 Task: Create a due date automation trigger when advanced on, on the tuesday before a card is due add fields with custom field "Resume" set to a date not in this week at 11:00 AM.
Action: Mouse moved to (1190, 90)
Screenshot: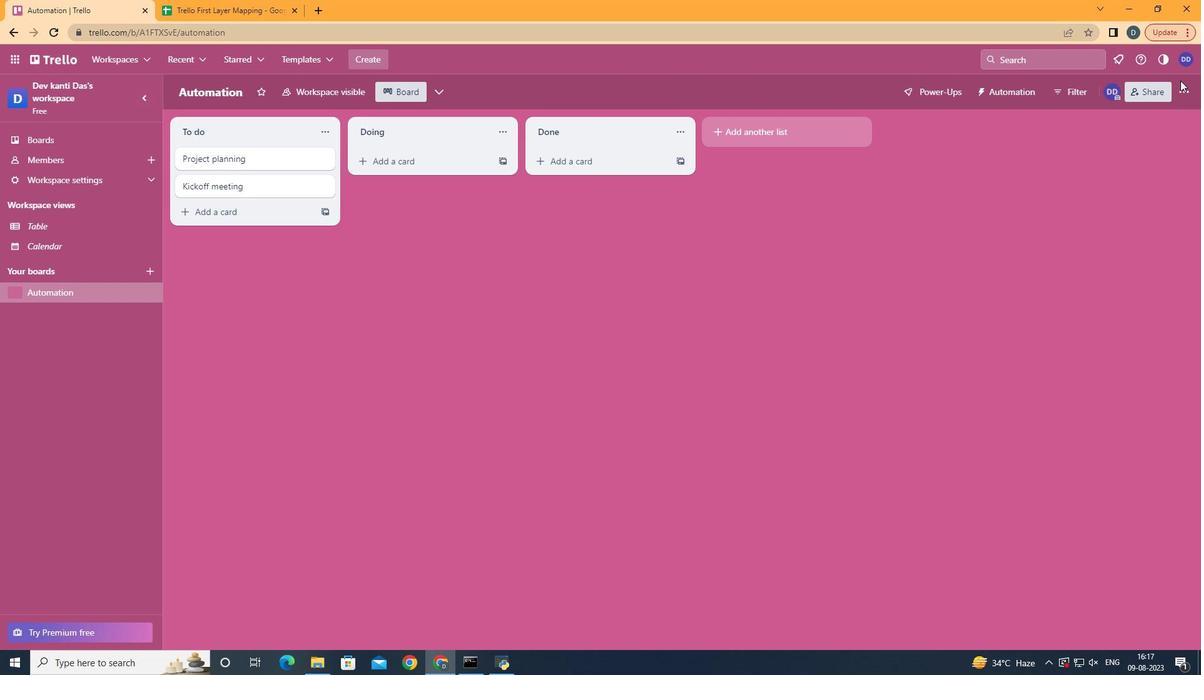 
Action: Mouse pressed left at (1190, 90)
Screenshot: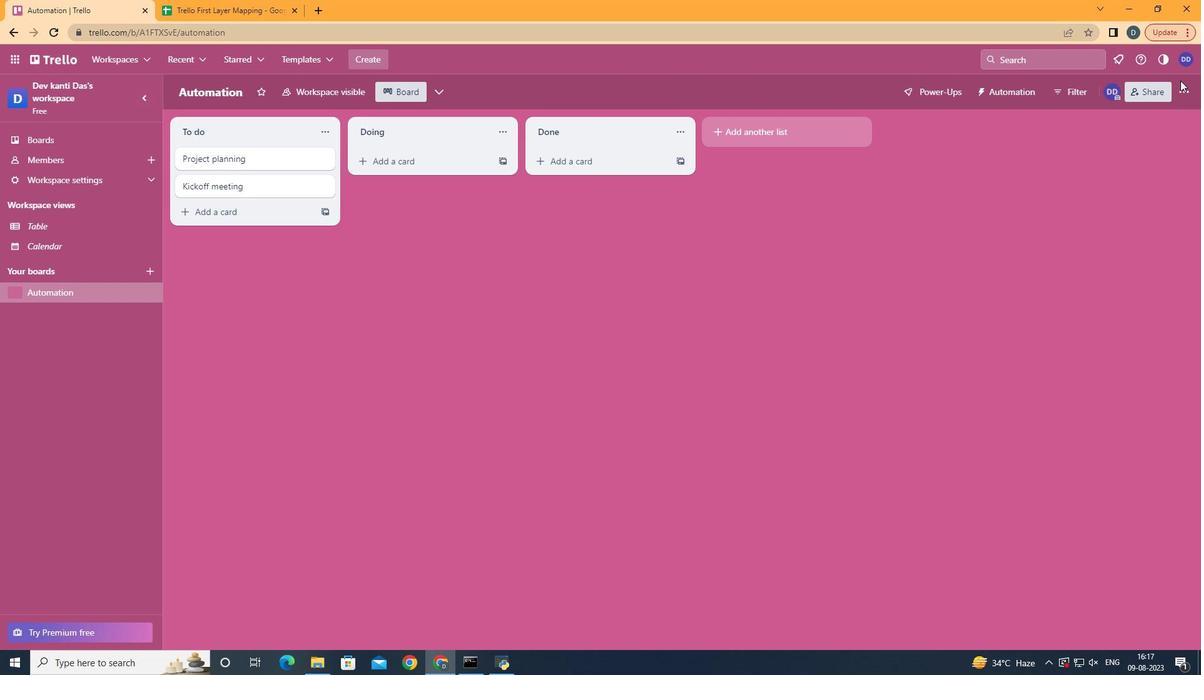 
Action: Mouse moved to (1190, 110)
Screenshot: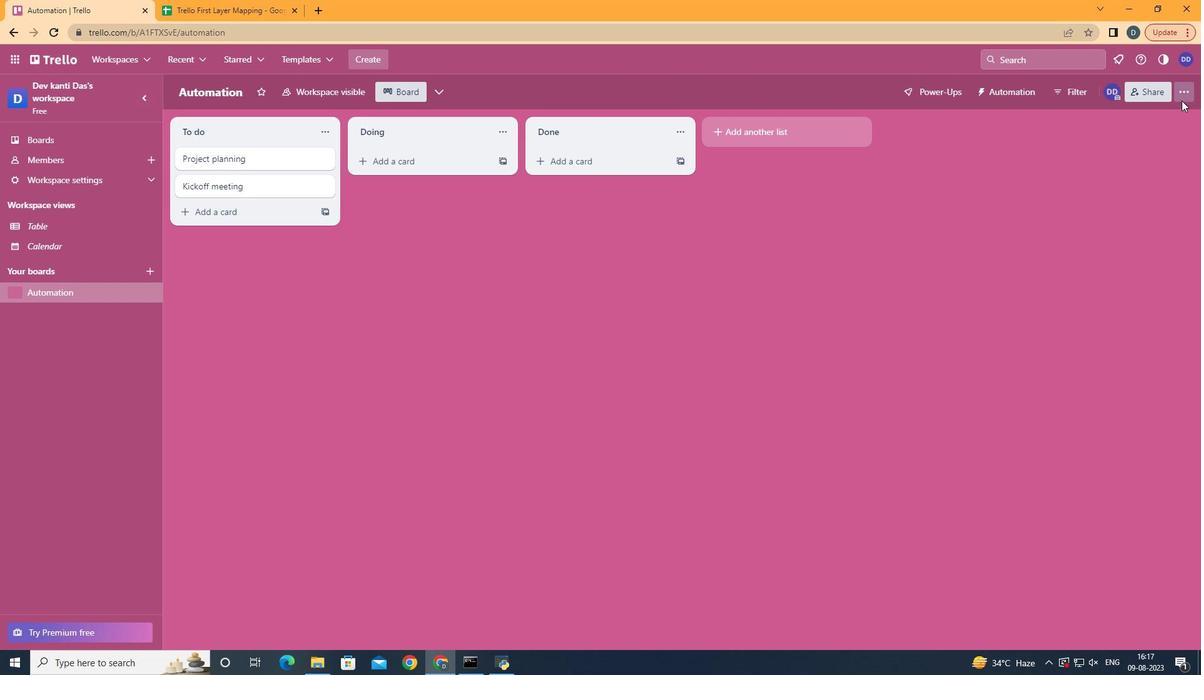 
Action: Mouse pressed left at (1190, 110)
Screenshot: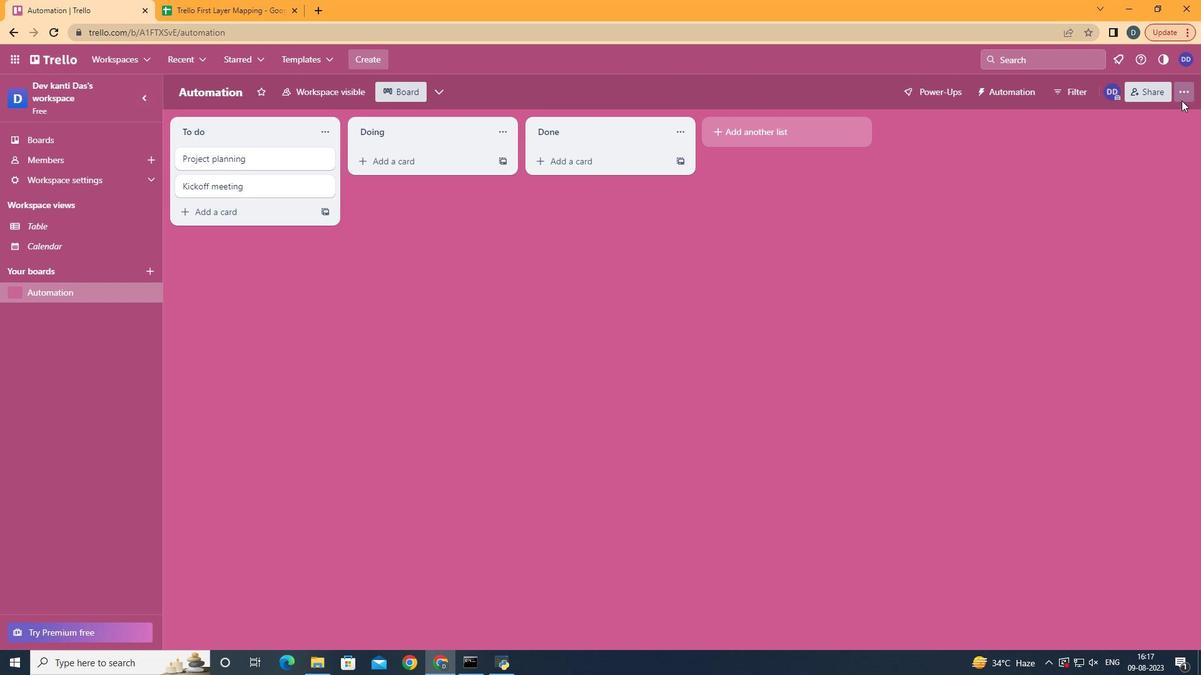 
Action: Mouse moved to (1074, 294)
Screenshot: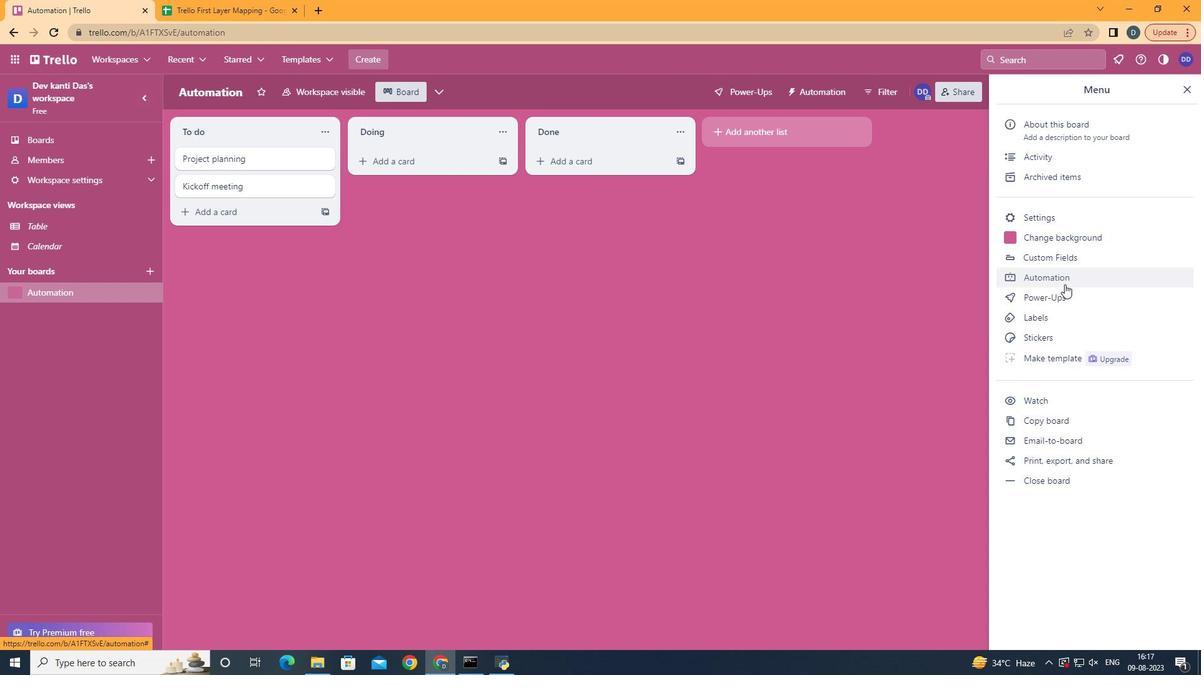 
Action: Mouse pressed left at (1074, 294)
Screenshot: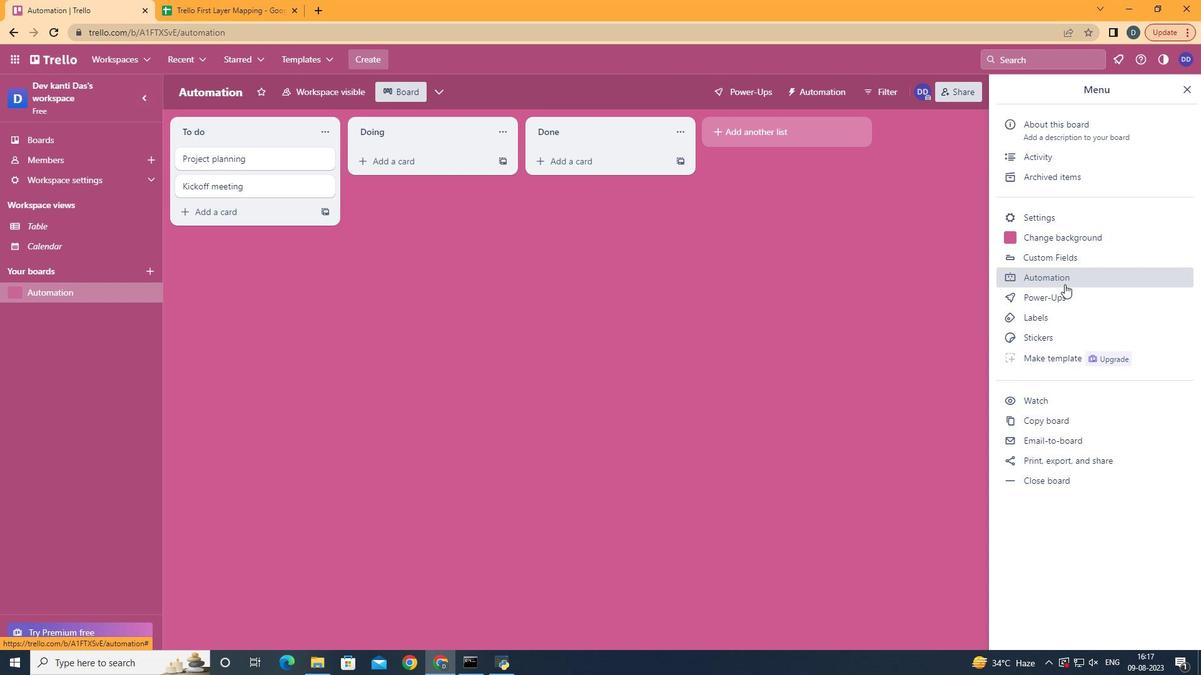 
Action: Mouse moved to (212, 260)
Screenshot: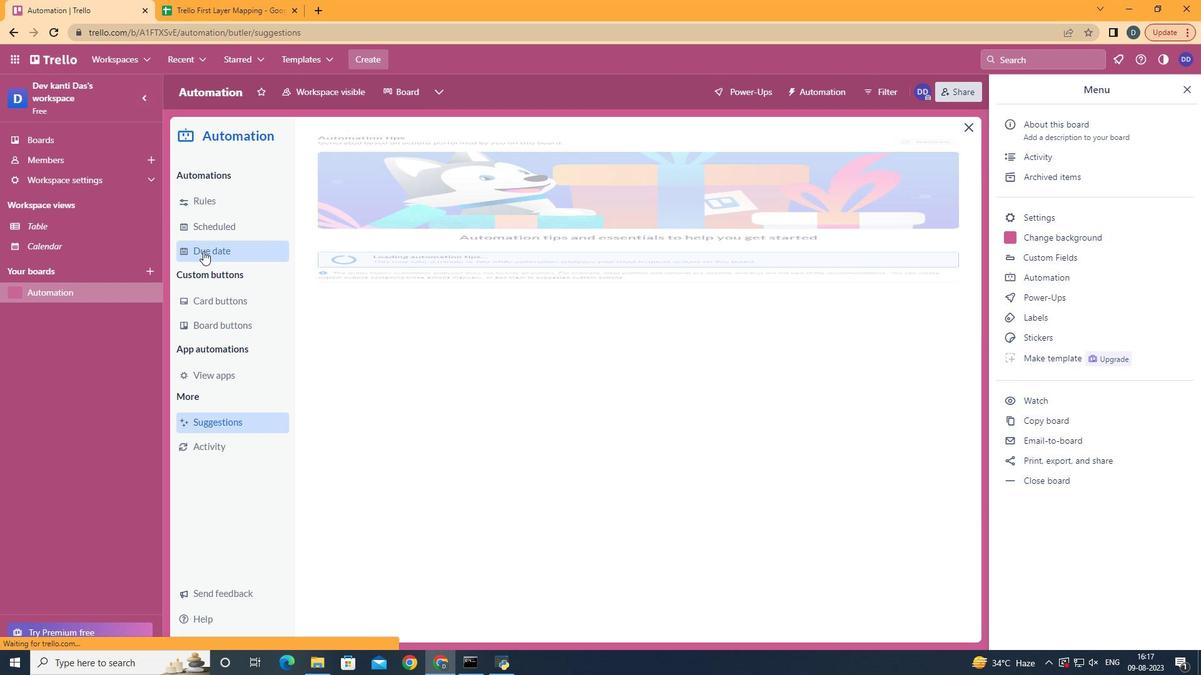 
Action: Mouse pressed left at (212, 260)
Screenshot: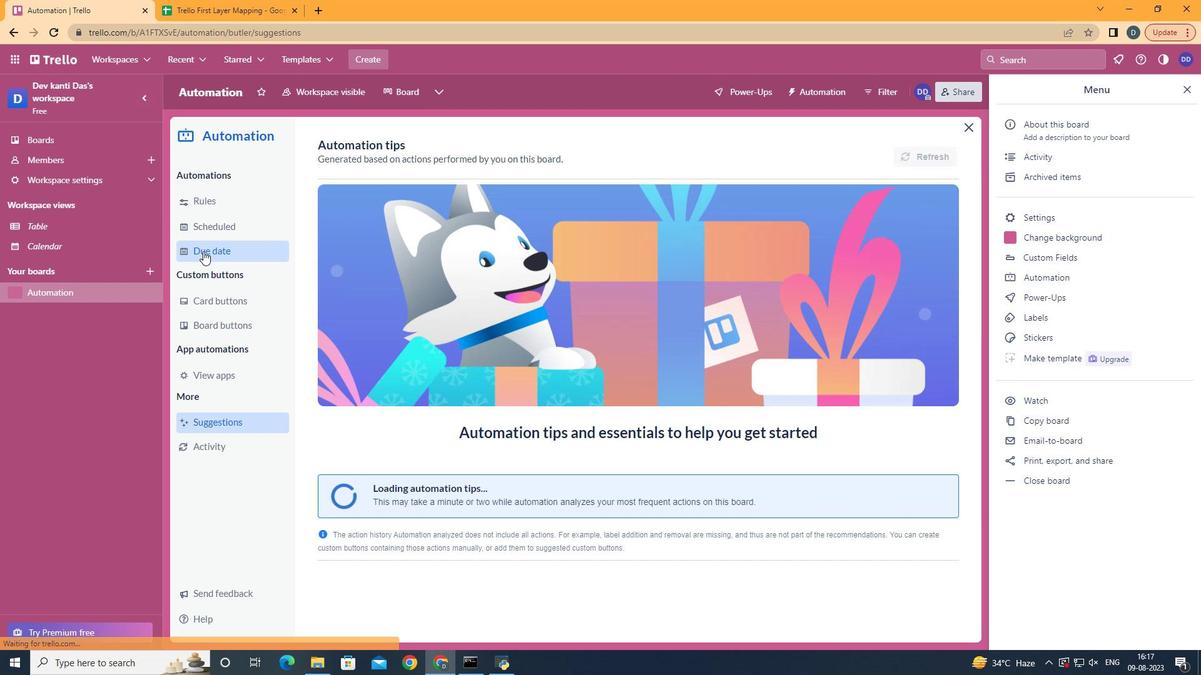 
Action: Mouse moved to (883, 153)
Screenshot: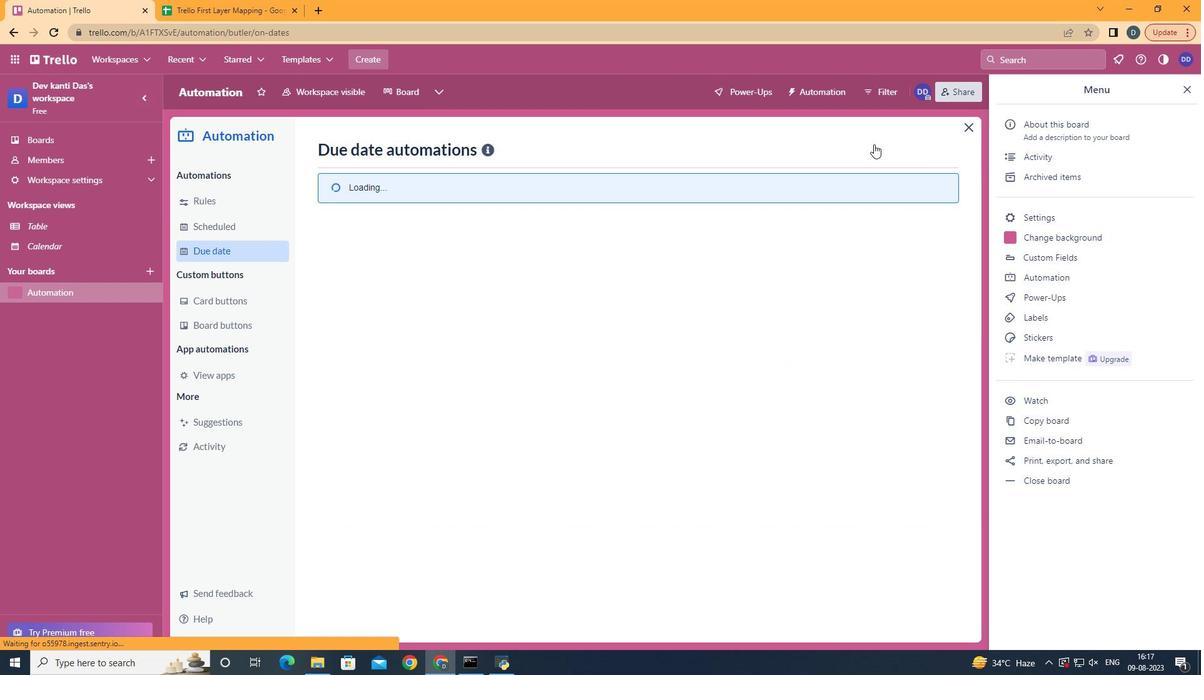 
Action: Mouse pressed left at (883, 153)
Screenshot: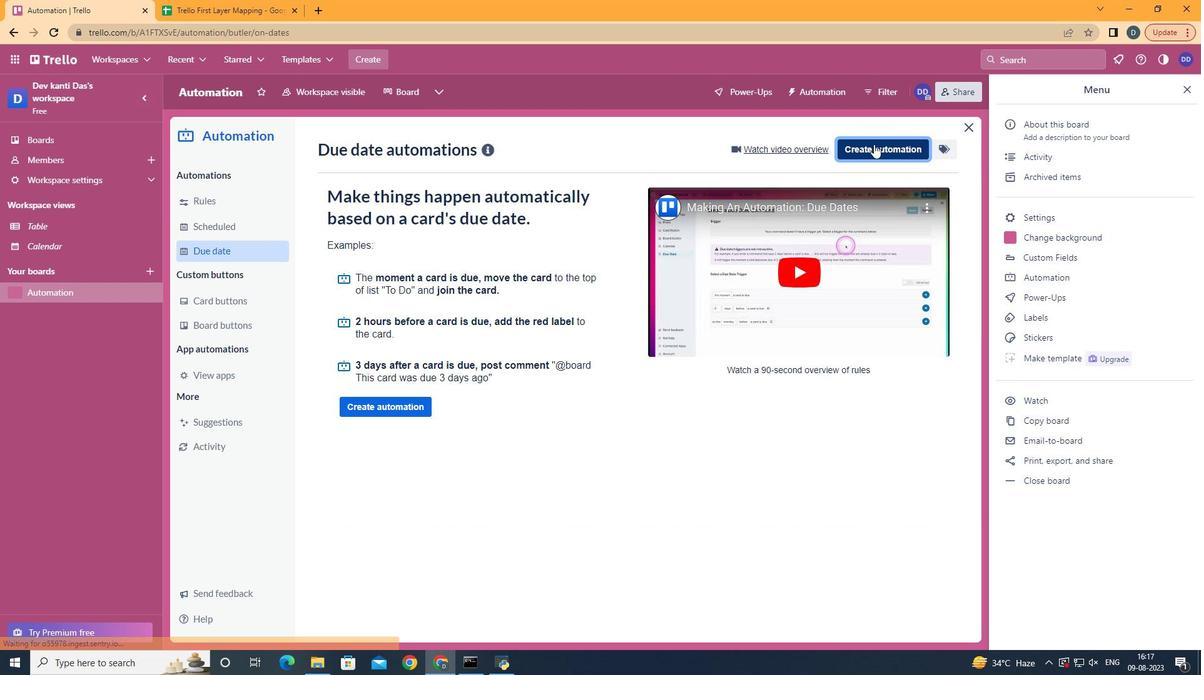 
Action: Mouse moved to (675, 279)
Screenshot: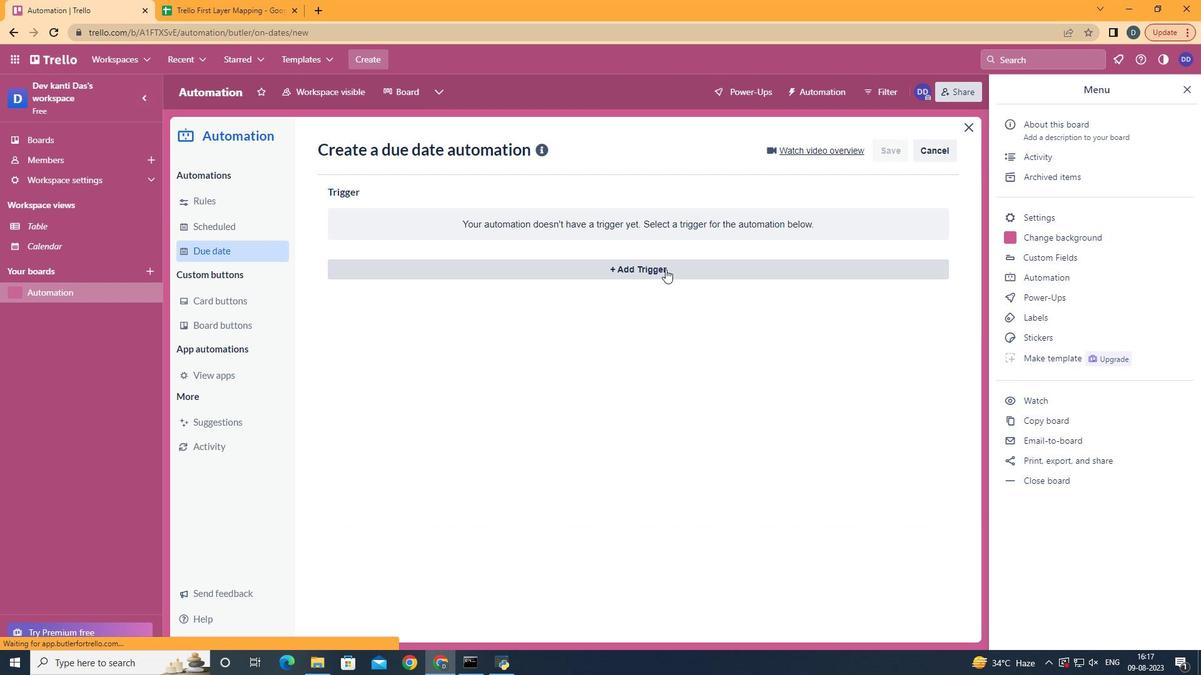 
Action: Mouse pressed left at (675, 279)
Screenshot: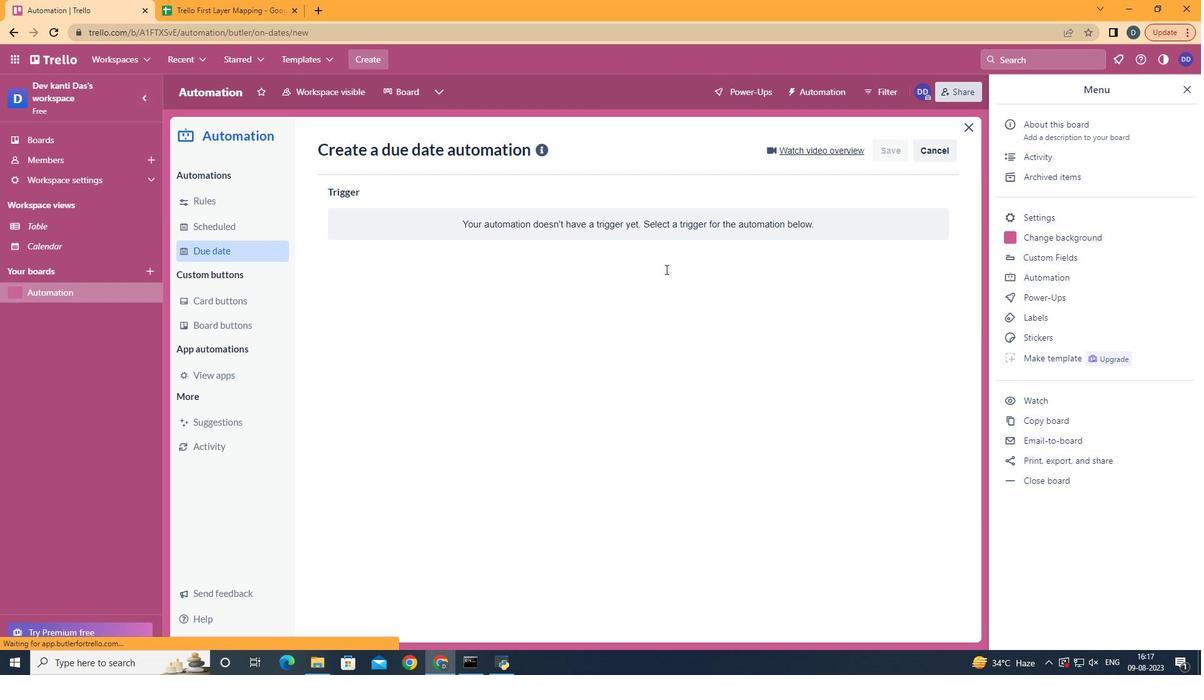 
Action: Mouse moved to (402, 359)
Screenshot: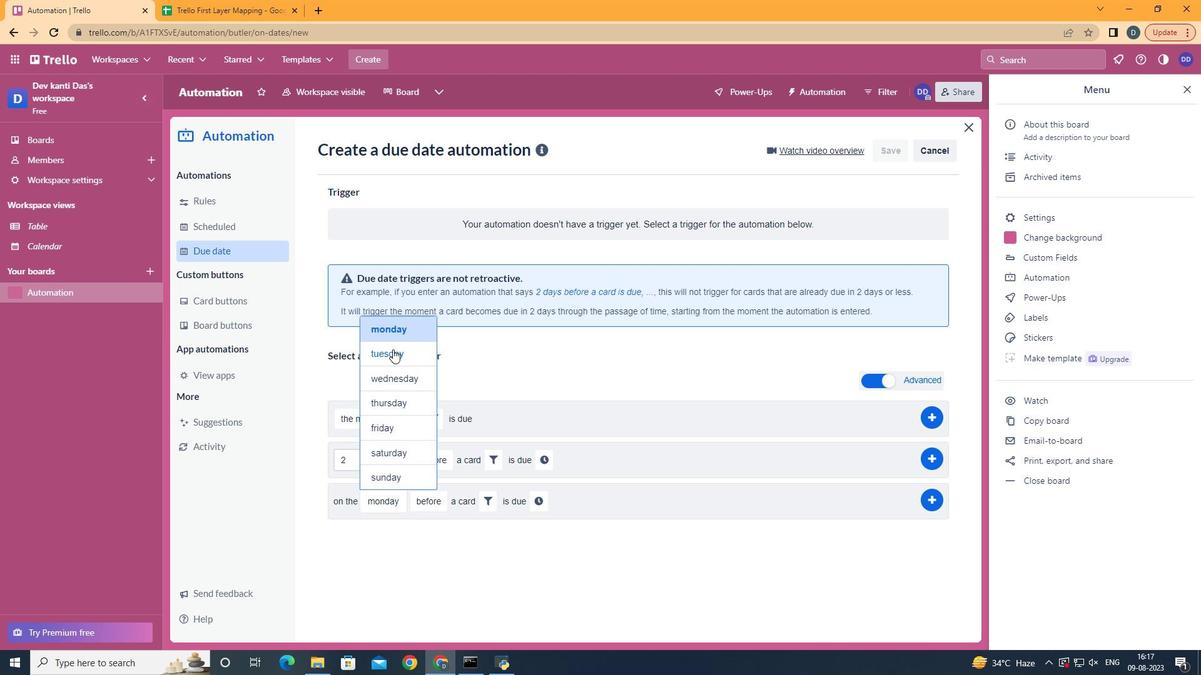 
Action: Mouse pressed left at (402, 359)
Screenshot: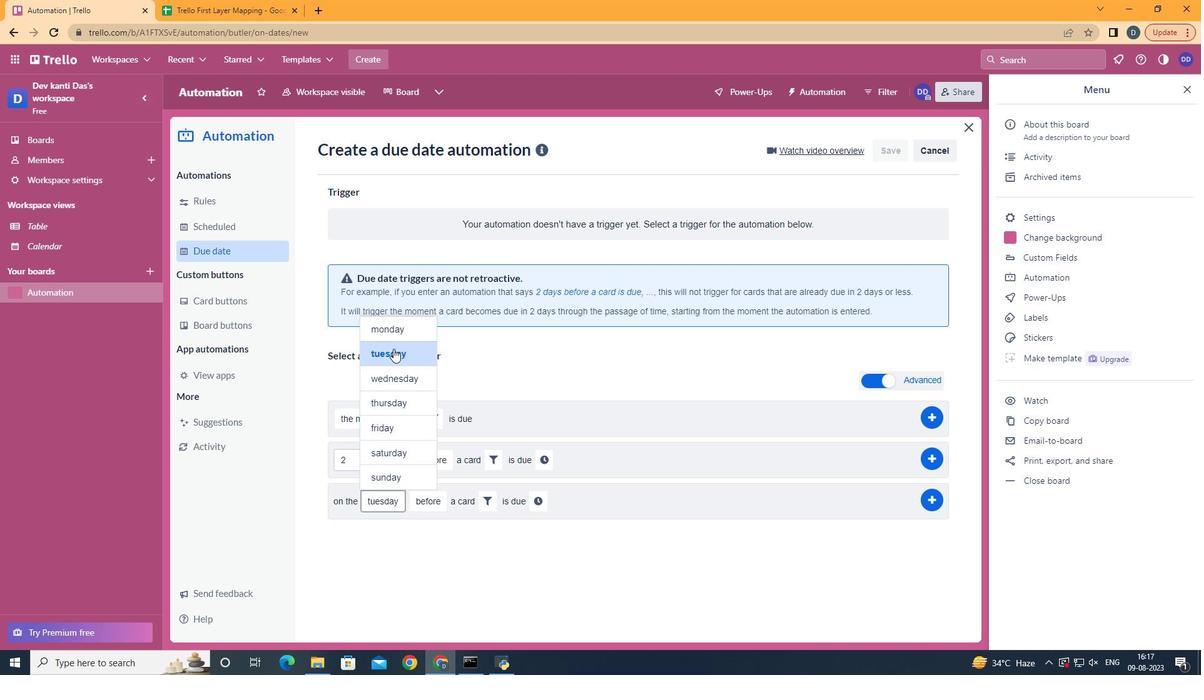 
Action: Mouse moved to (499, 508)
Screenshot: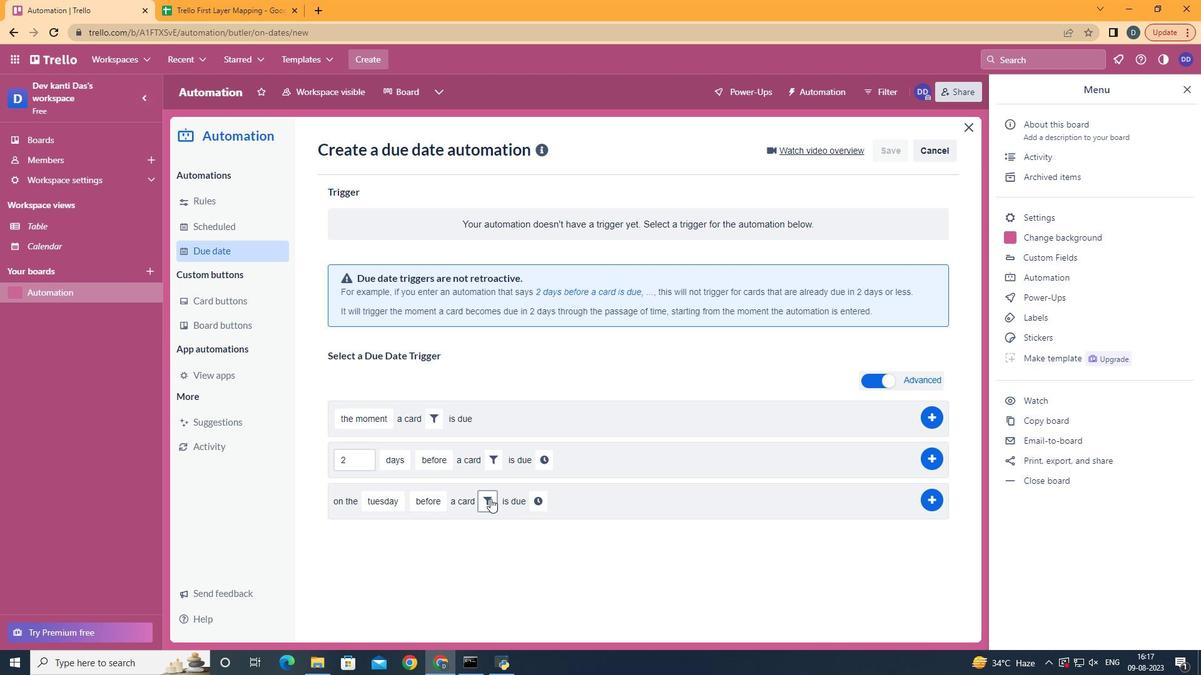 
Action: Mouse pressed left at (499, 508)
Screenshot: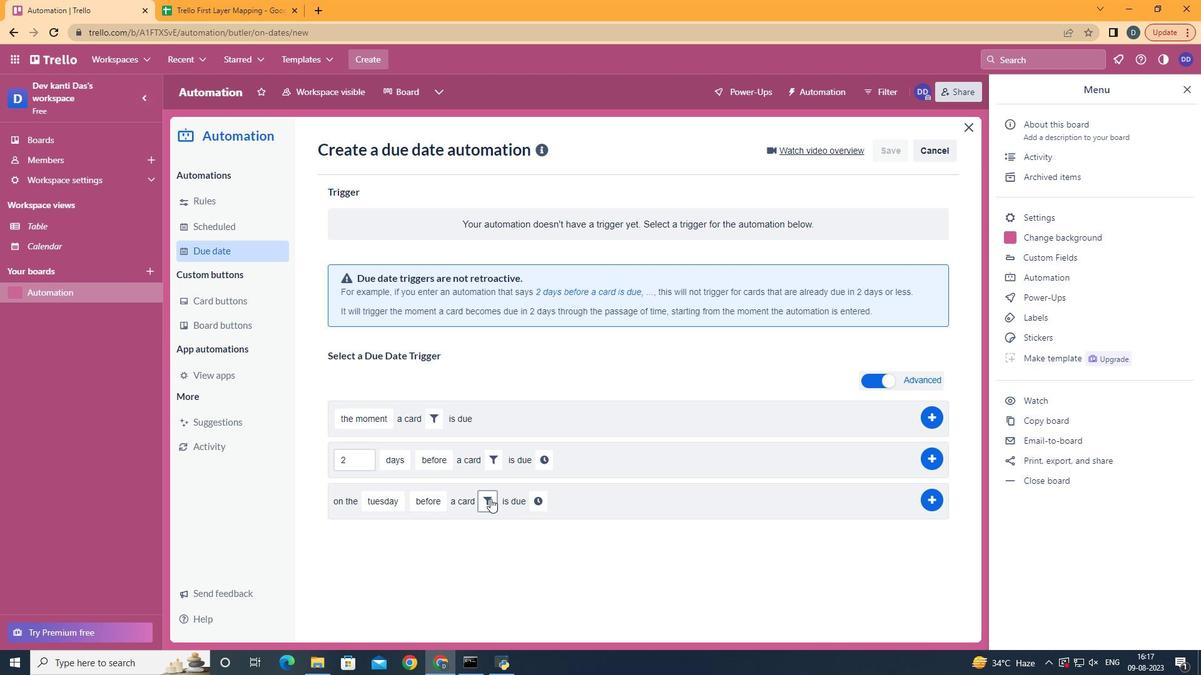 
Action: Mouse moved to (688, 555)
Screenshot: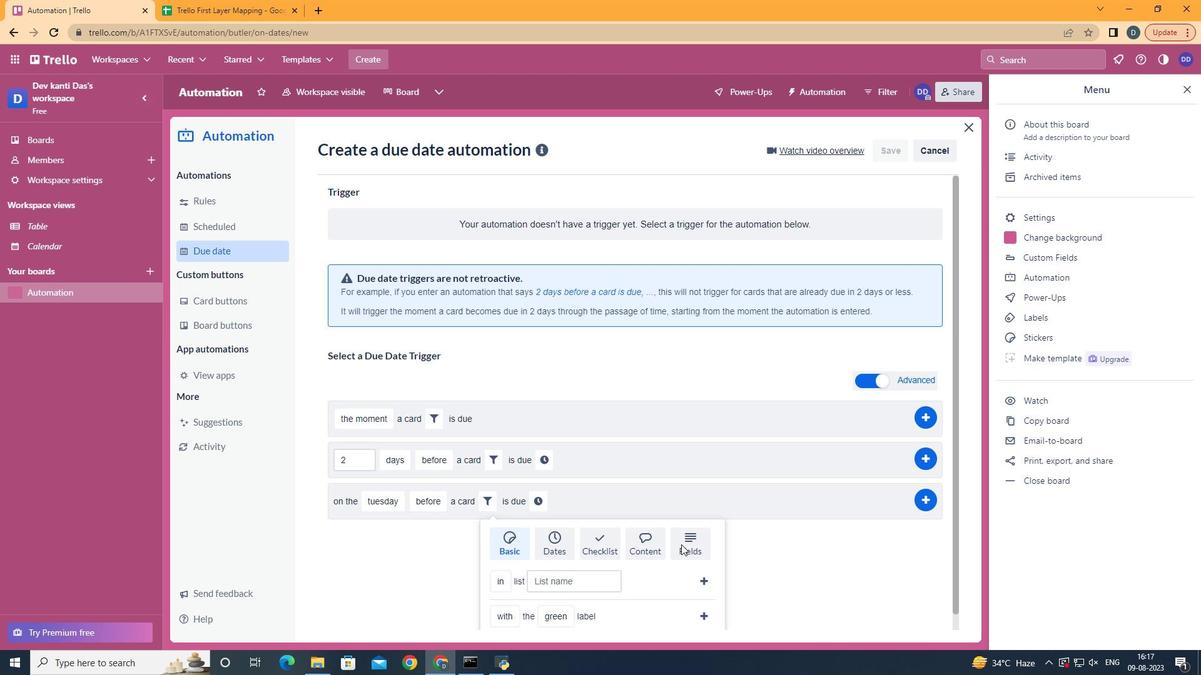 
Action: Mouse pressed left at (688, 555)
Screenshot: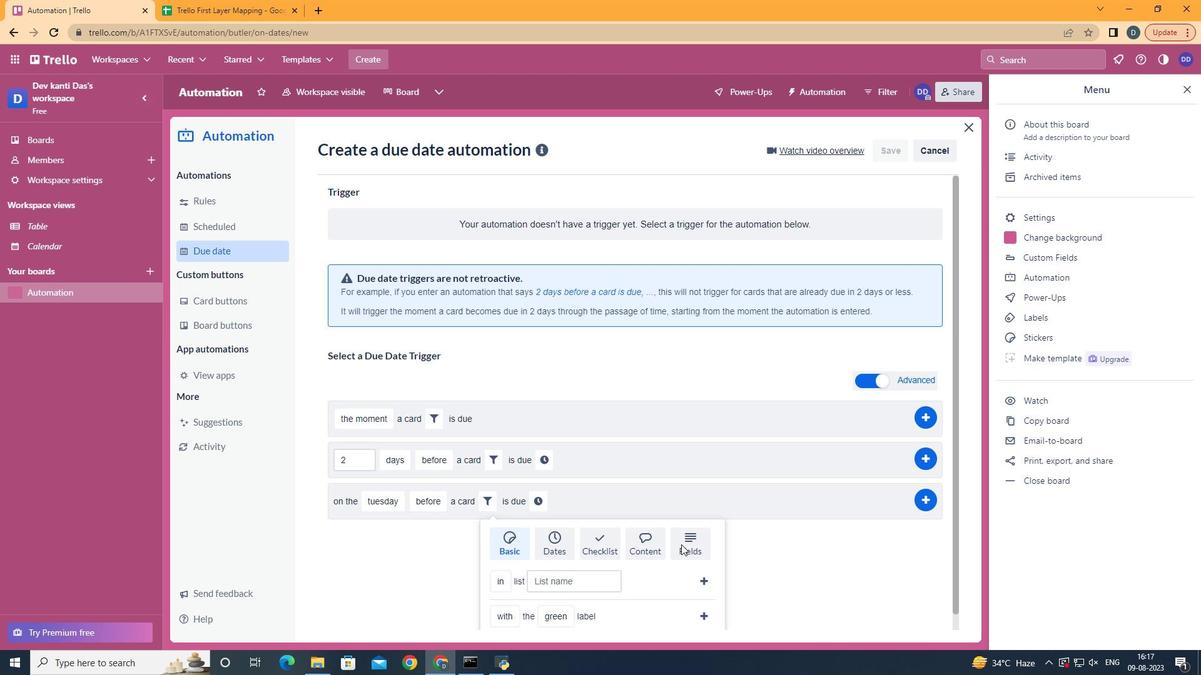 
Action: Mouse moved to (695, 551)
Screenshot: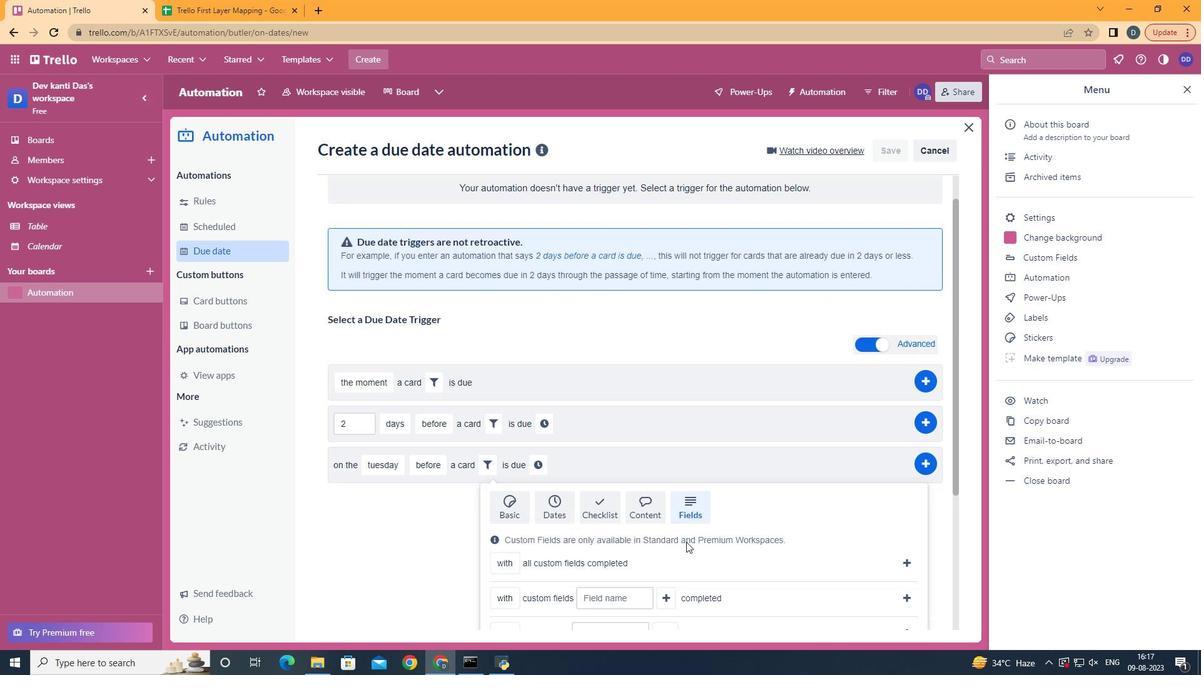 
Action: Mouse scrolled (695, 551) with delta (0, 0)
Screenshot: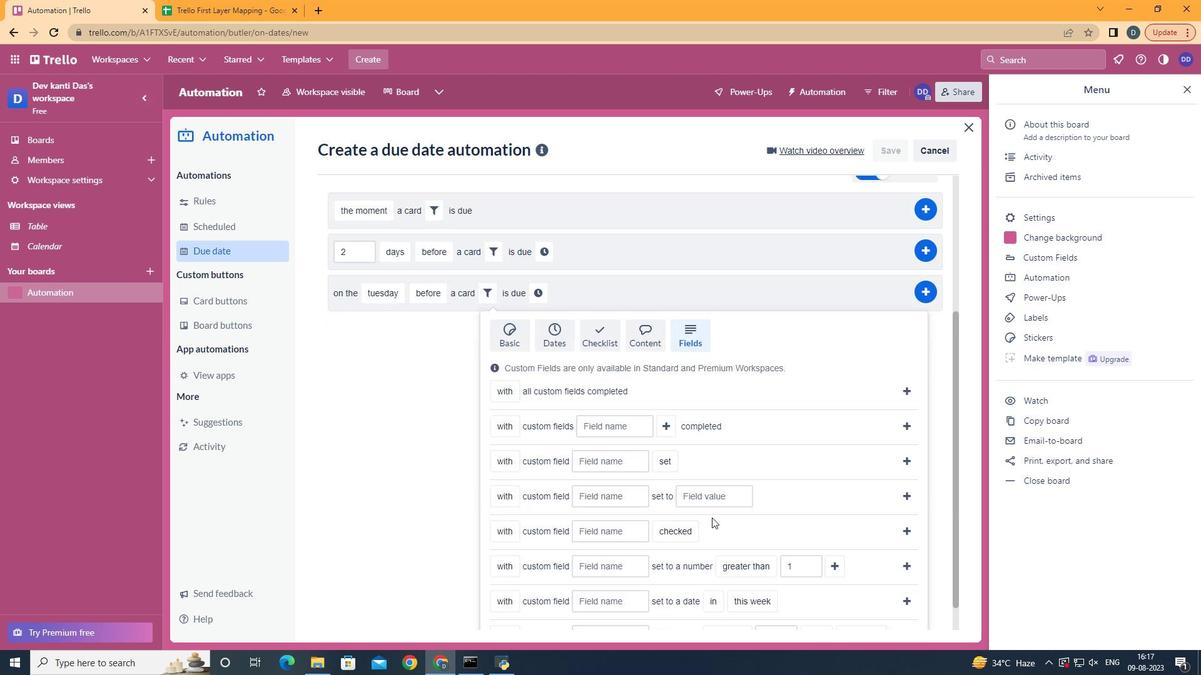 
Action: Mouse scrolled (695, 551) with delta (0, 0)
Screenshot: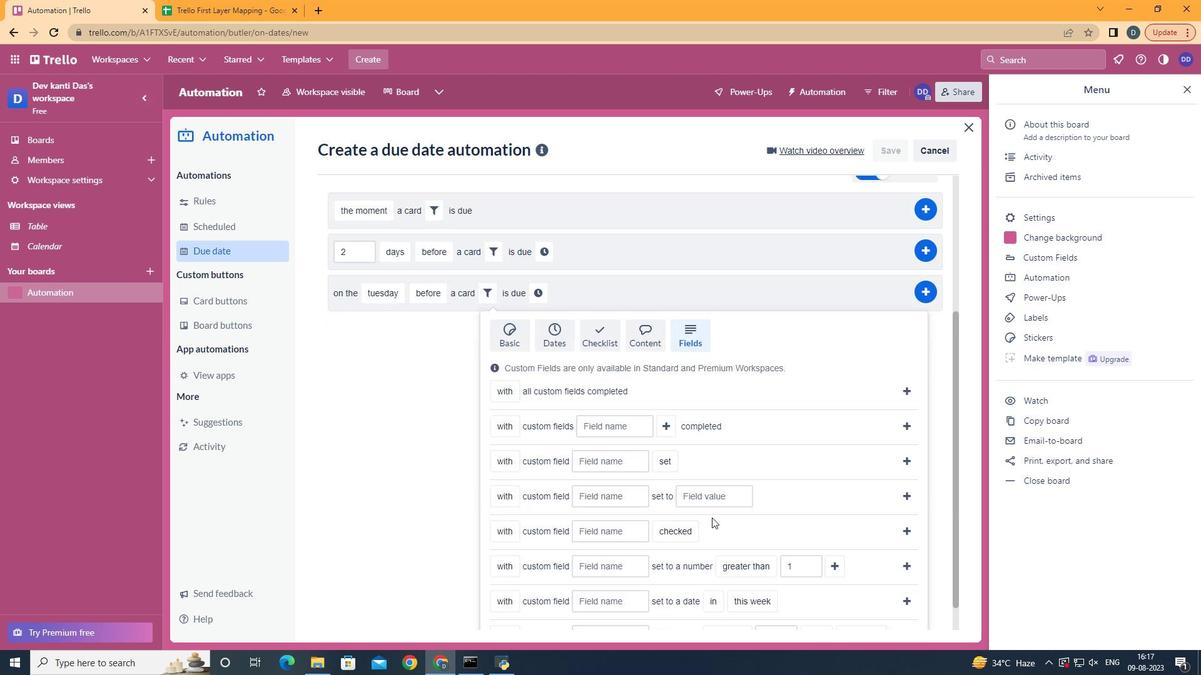 
Action: Mouse scrolled (695, 551) with delta (0, 0)
Screenshot: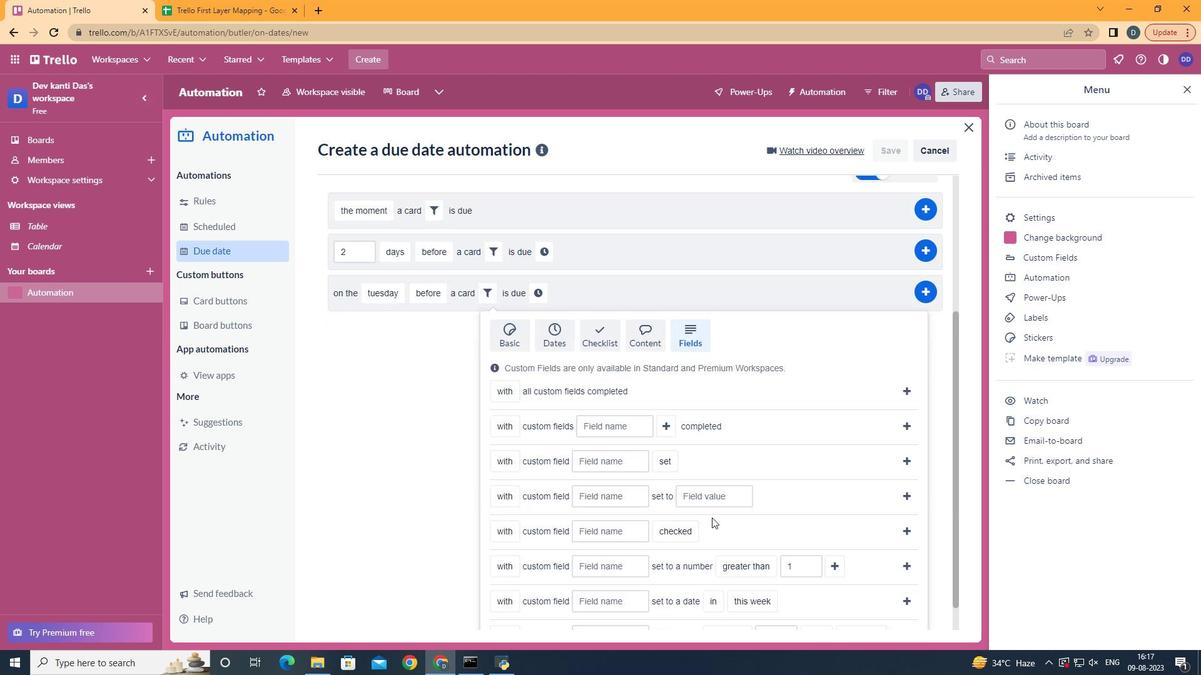 
Action: Mouse scrolled (695, 551) with delta (0, 0)
Screenshot: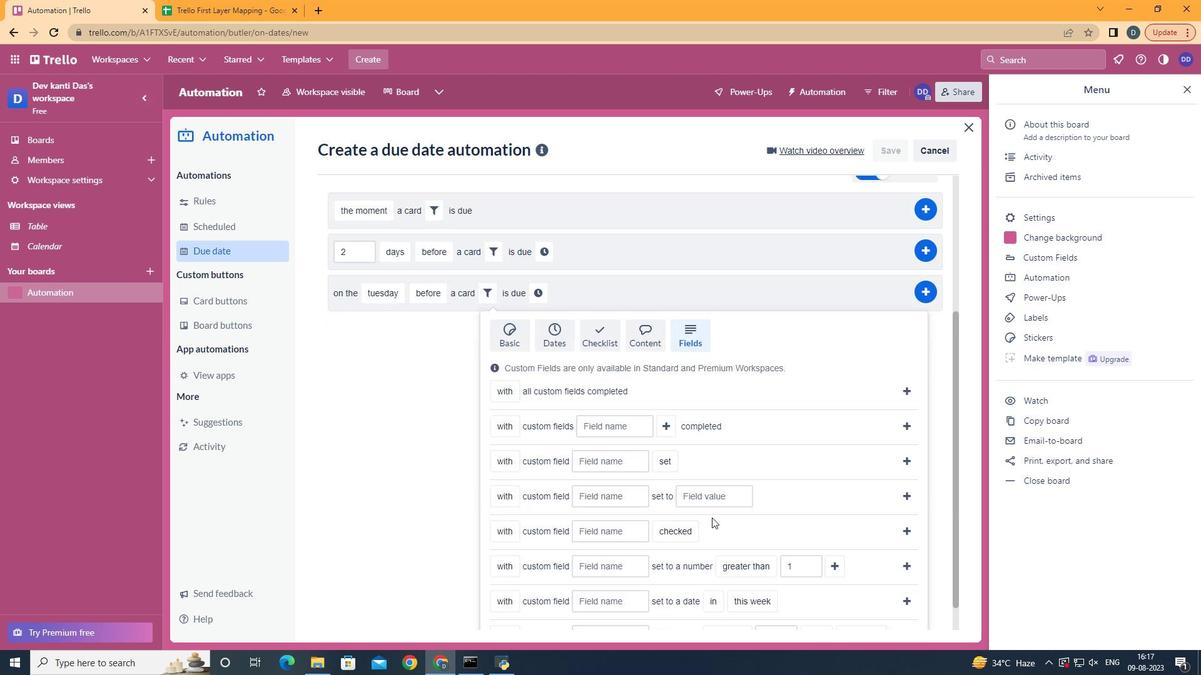 
Action: Mouse scrolled (695, 551) with delta (0, 0)
Screenshot: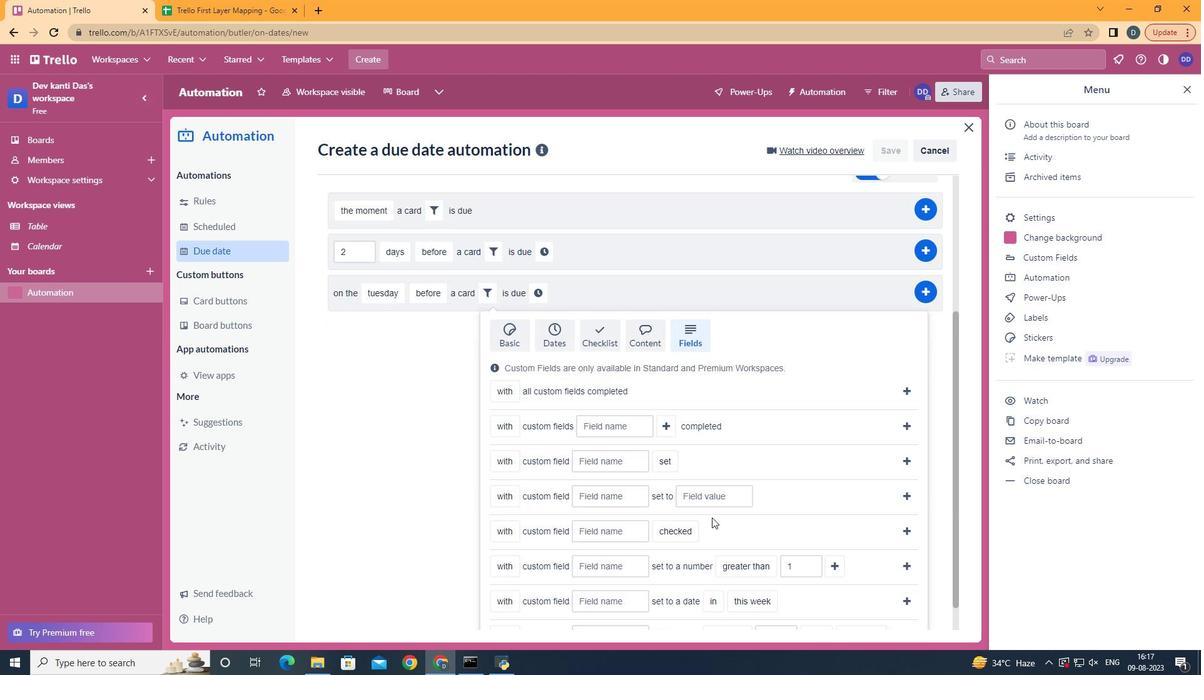 
Action: Mouse moved to (525, 596)
Screenshot: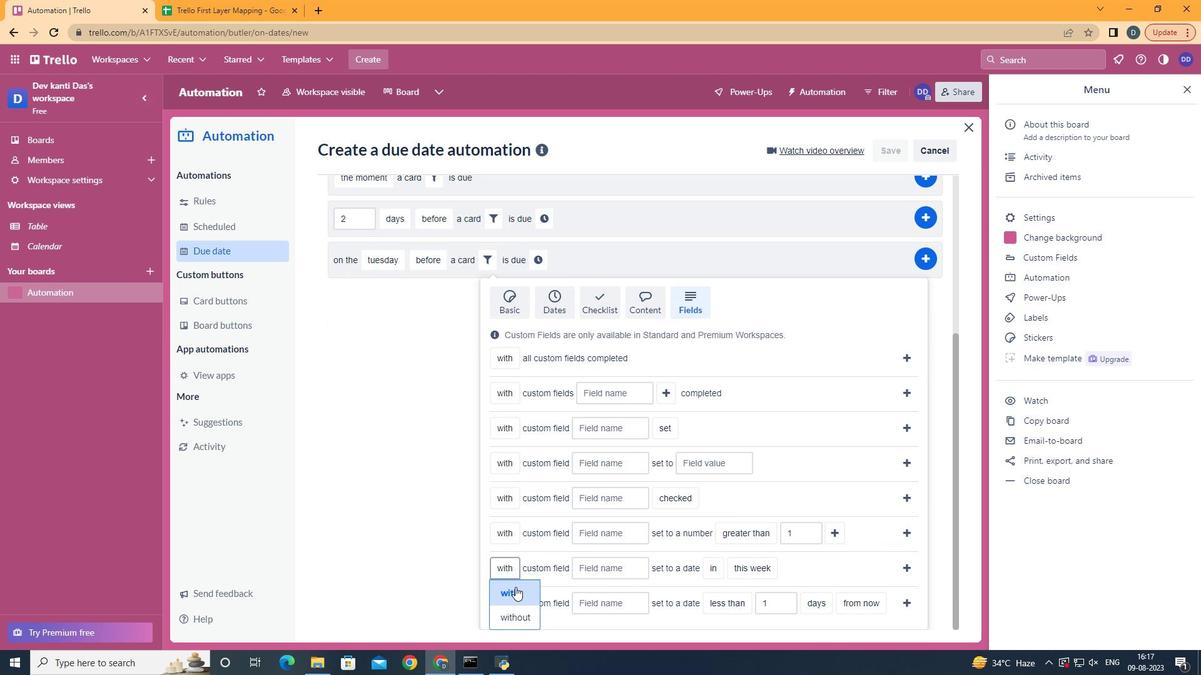 
Action: Mouse pressed left at (525, 596)
Screenshot: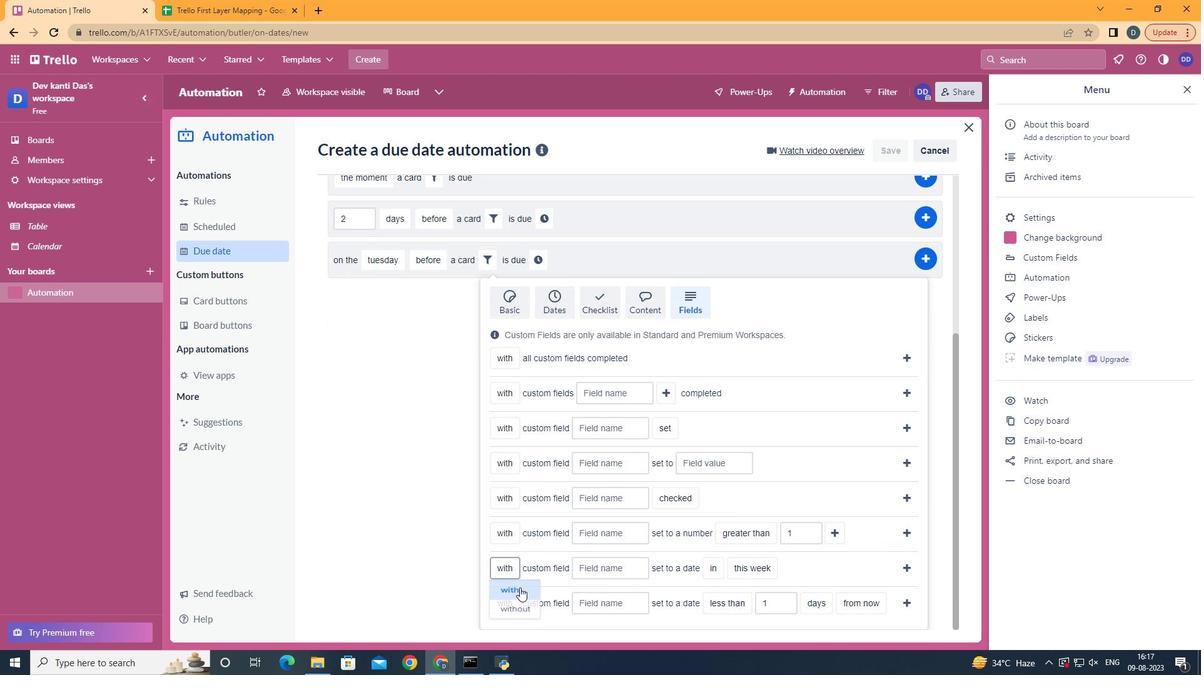 
Action: Mouse moved to (633, 571)
Screenshot: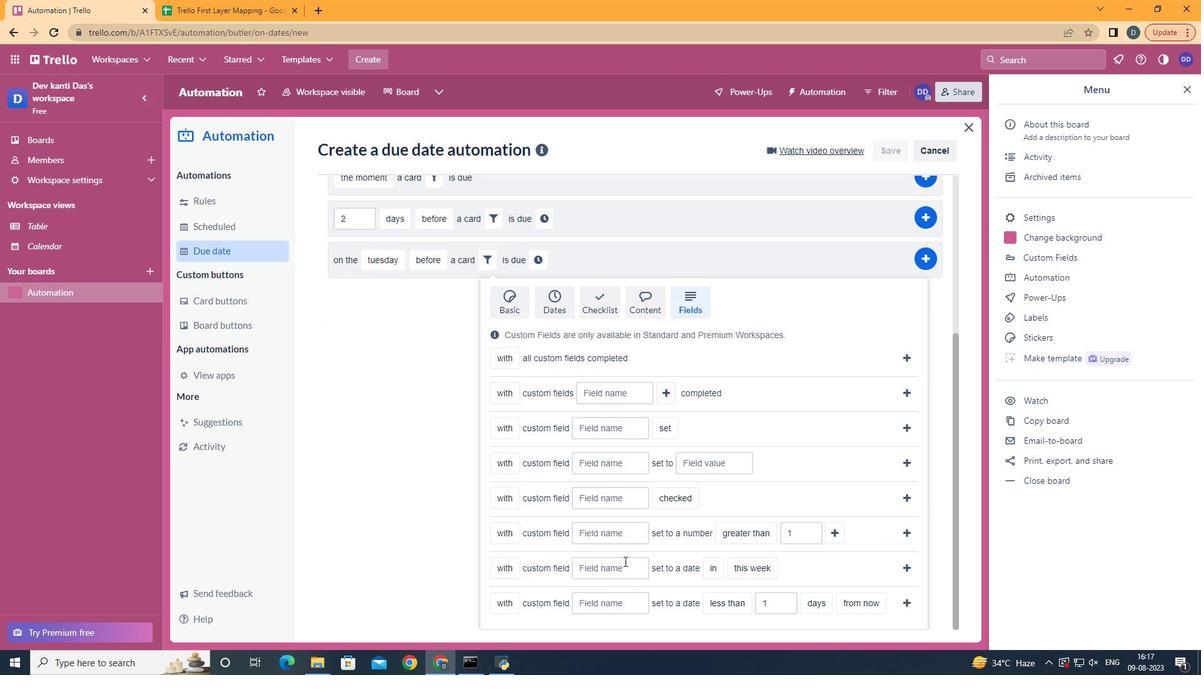 
Action: Mouse pressed left at (633, 571)
Screenshot: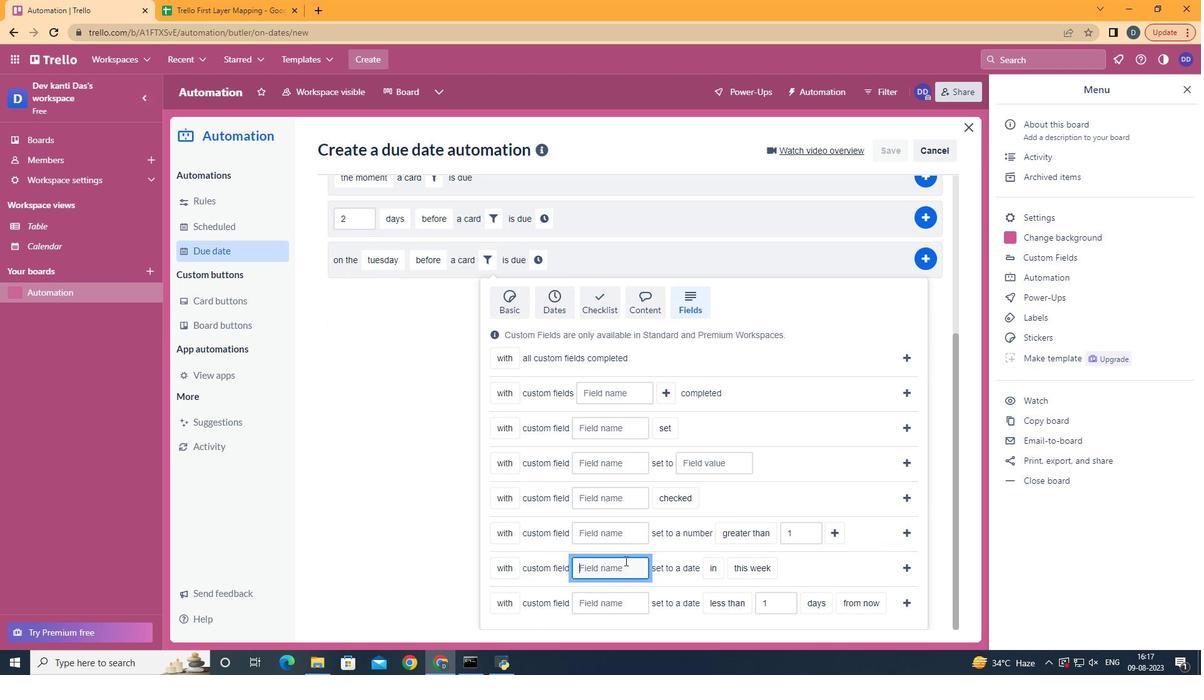 
Action: Mouse moved to (634, 570)
Screenshot: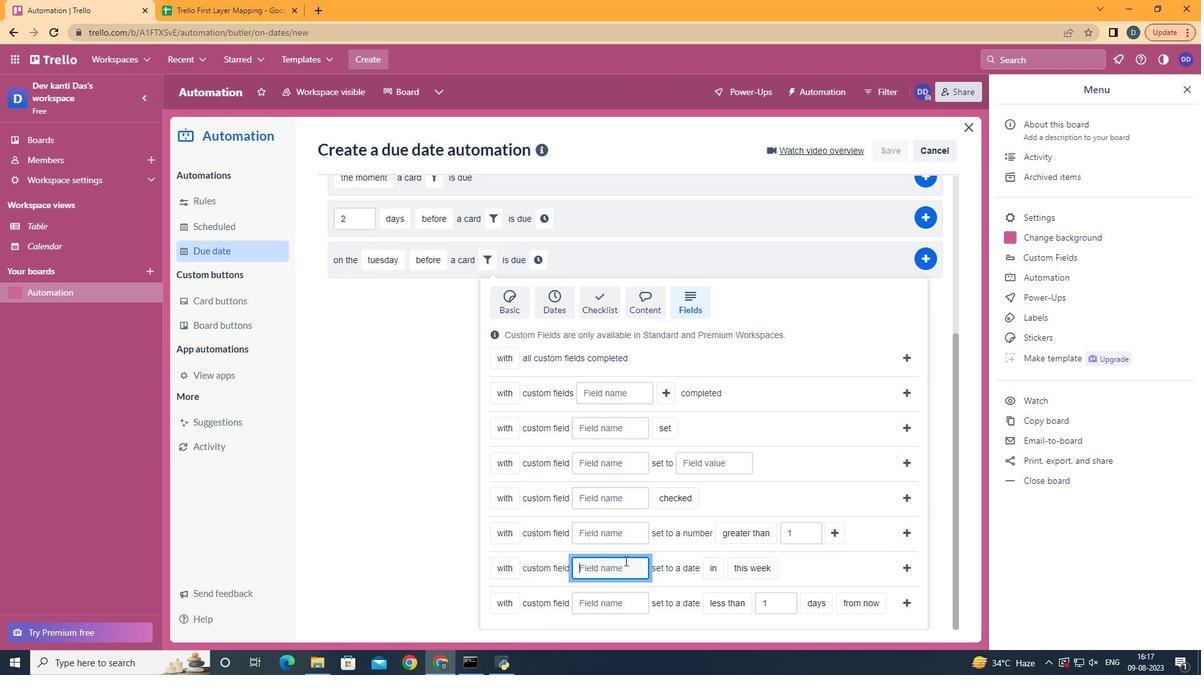 
Action: Key pressed <Key.shift>Resume
Screenshot: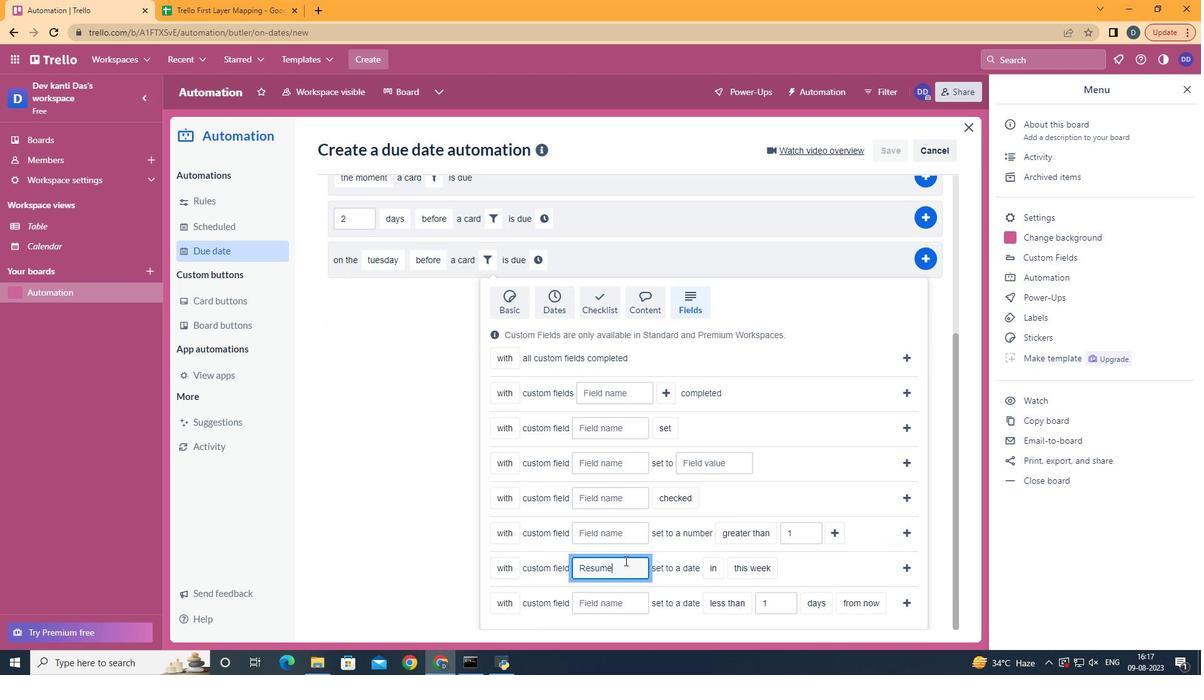 
Action: Mouse moved to (722, 623)
Screenshot: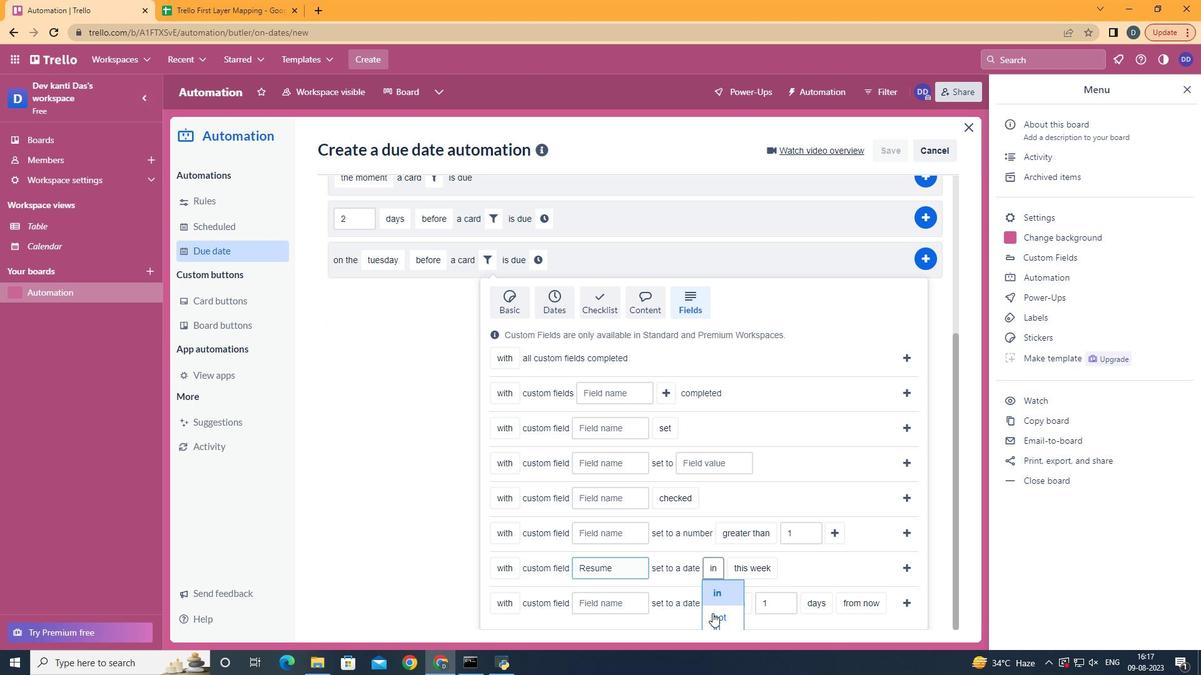 
Action: Mouse pressed left at (722, 623)
Screenshot: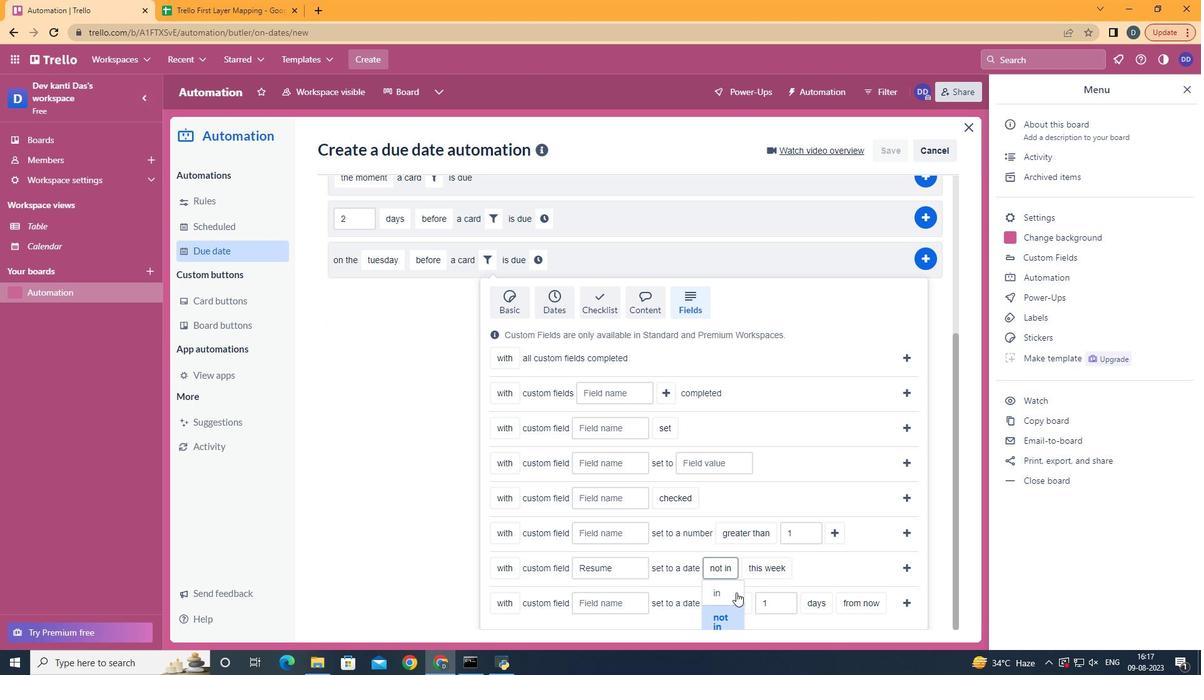 
Action: Mouse moved to (786, 595)
Screenshot: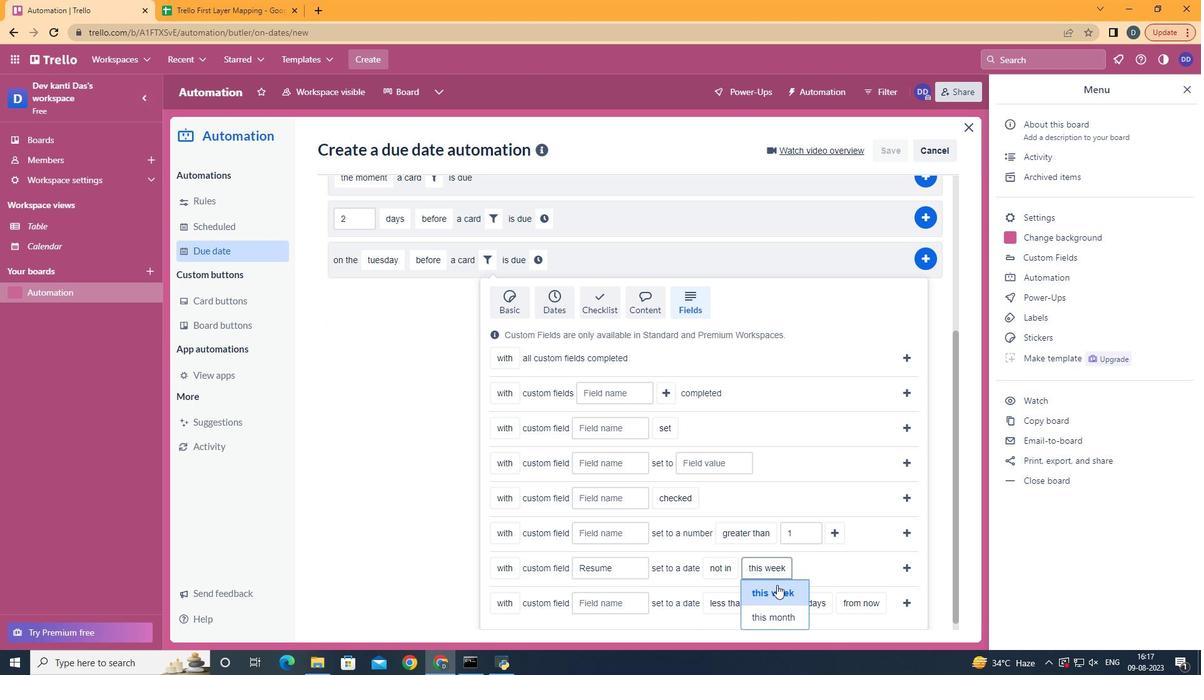 
Action: Mouse pressed left at (786, 595)
Screenshot: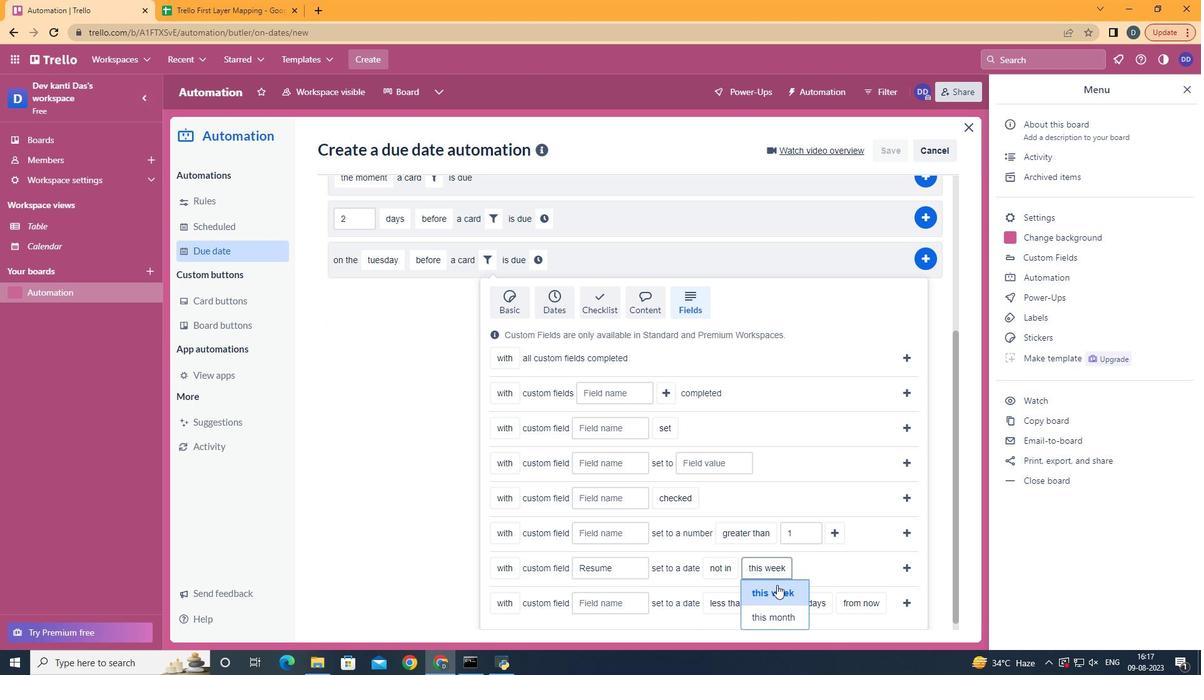 
Action: Mouse moved to (923, 565)
Screenshot: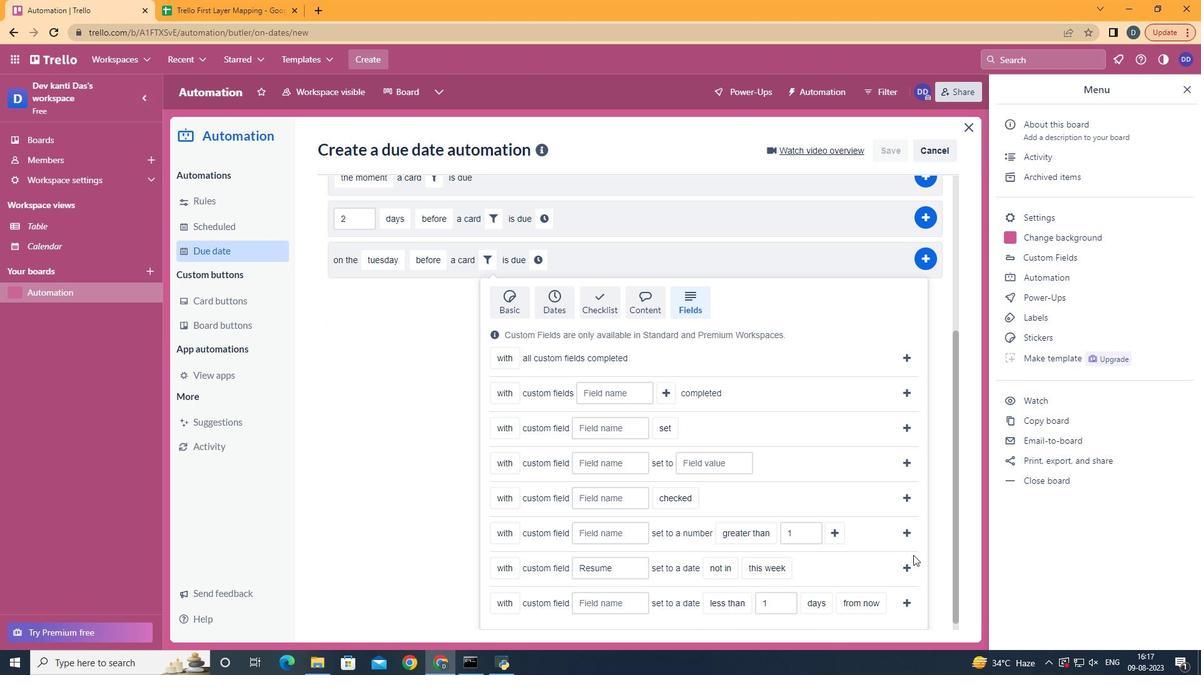 
Action: Mouse pressed left at (923, 565)
Screenshot: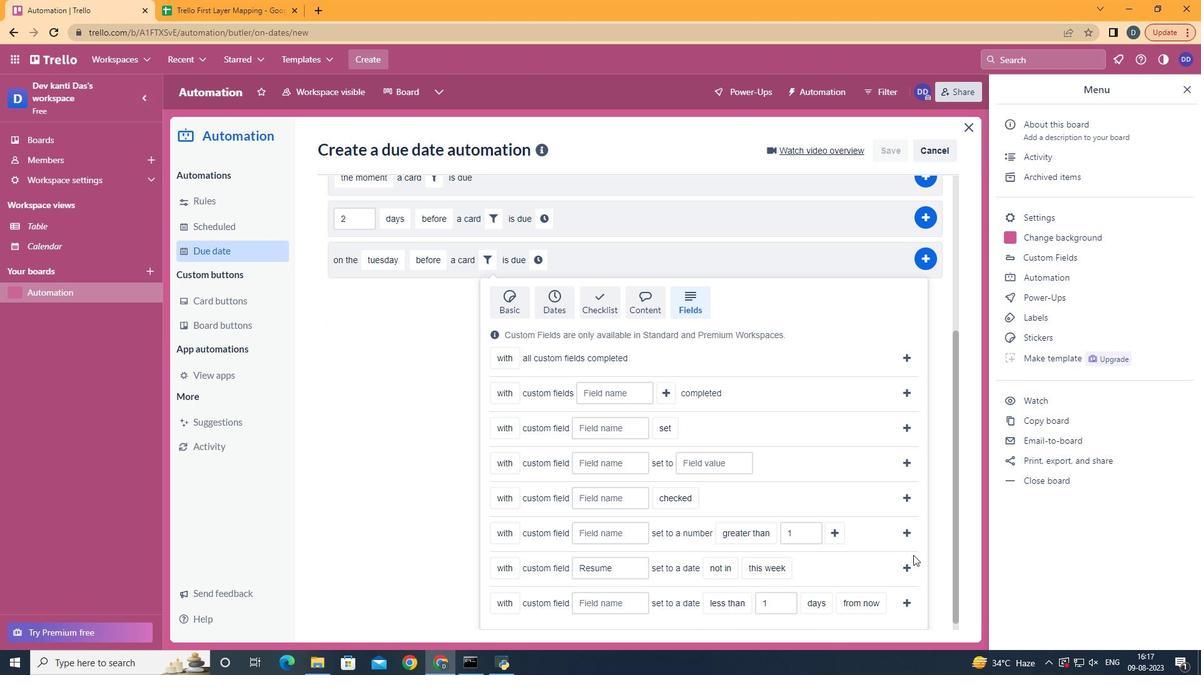 
Action: Mouse moved to (922, 573)
Screenshot: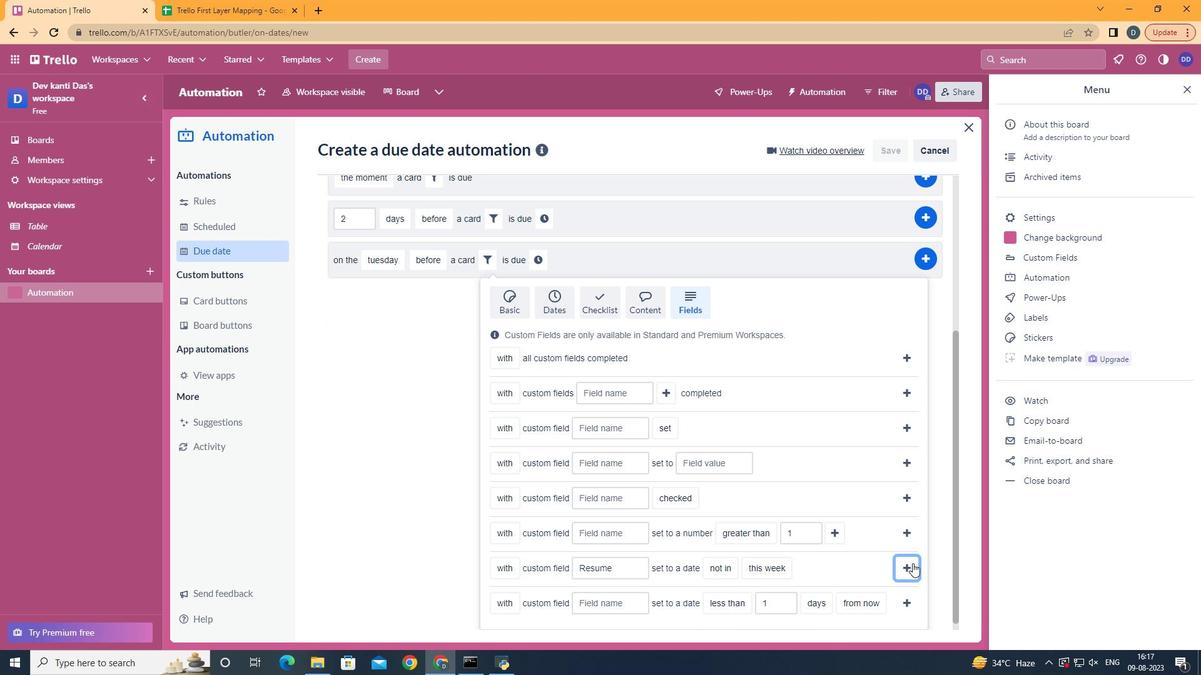 
Action: Mouse pressed left at (922, 573)
Screenshot: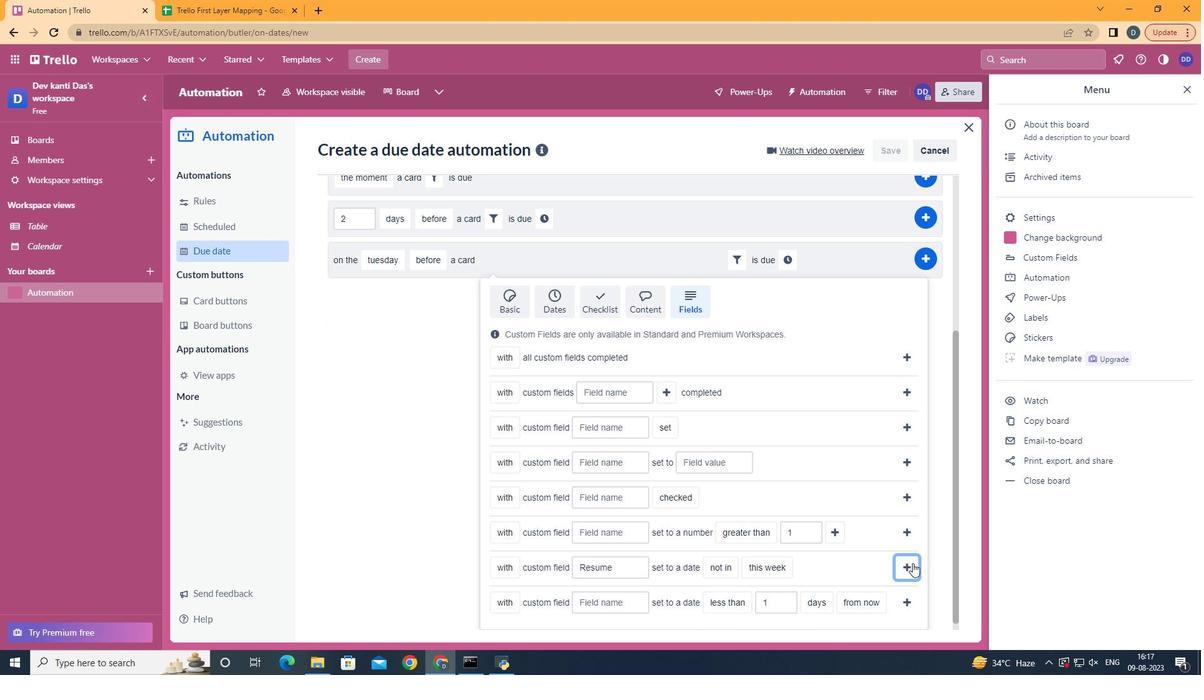 
Action: Mouse moved to (800, 510)
Screenshot: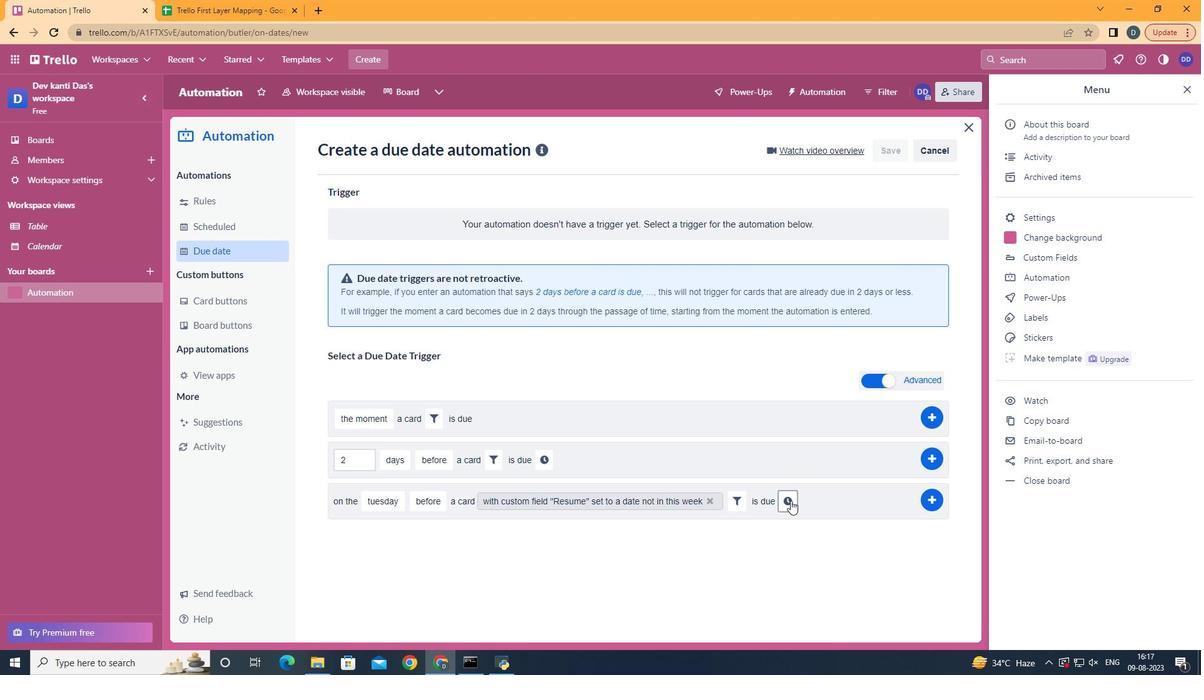 
Action: Mouse pressed left at (800, 510)
Screenshot: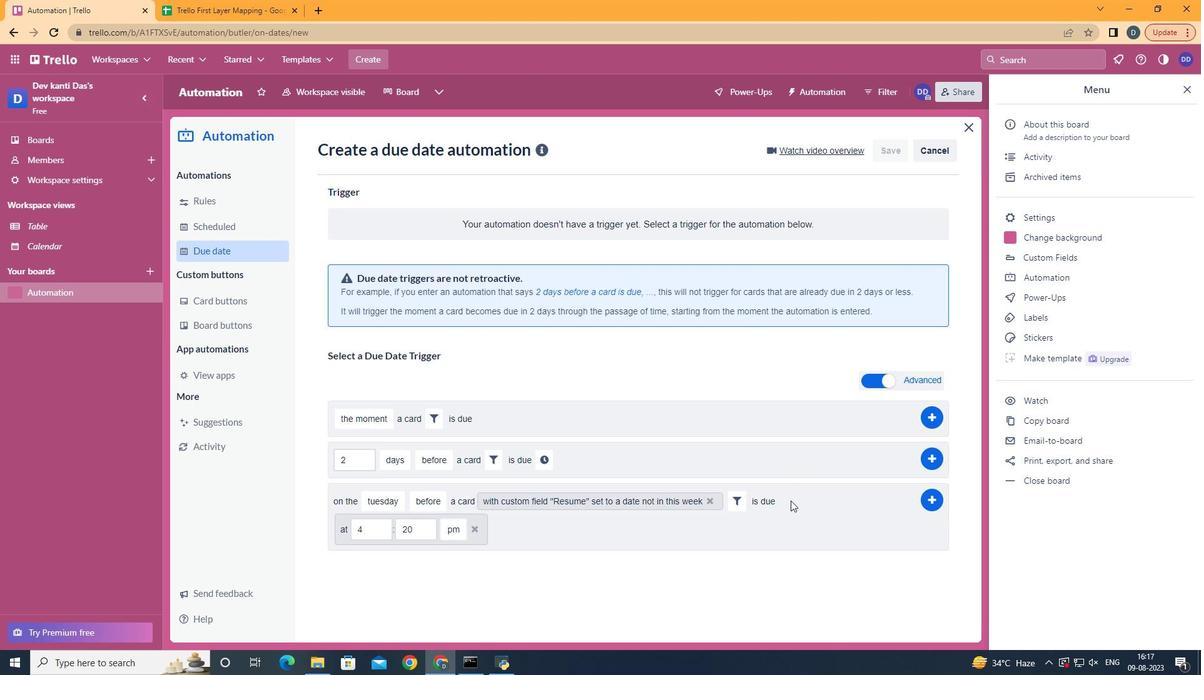 
Action: Mouse moved to (399, 544)
Screenshot: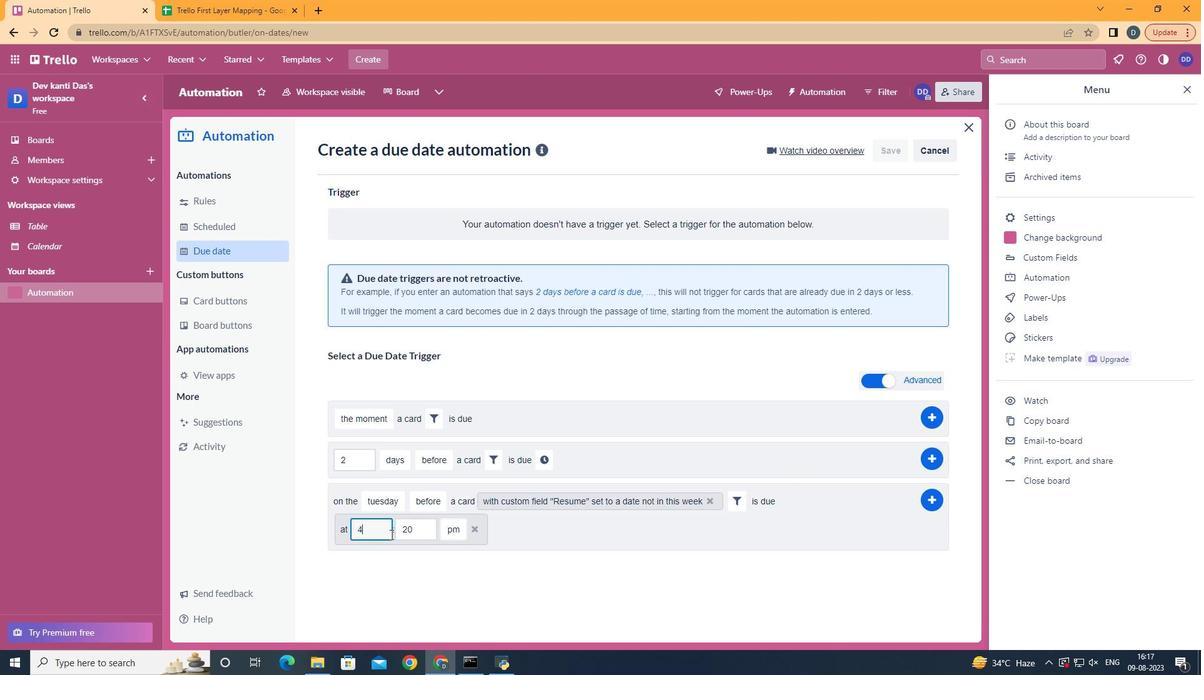 
Action: Mouse pressed left at (399, 544)
Screenshot: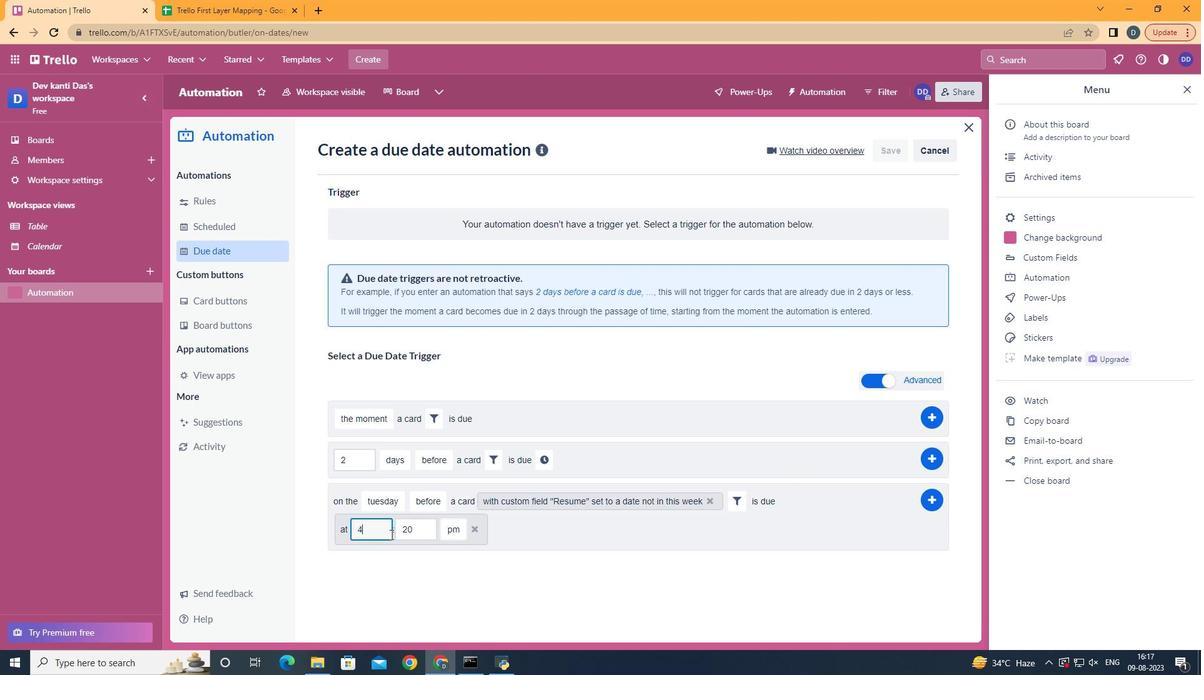 
Action: Mouse moved to (373, 551)
Screenshot: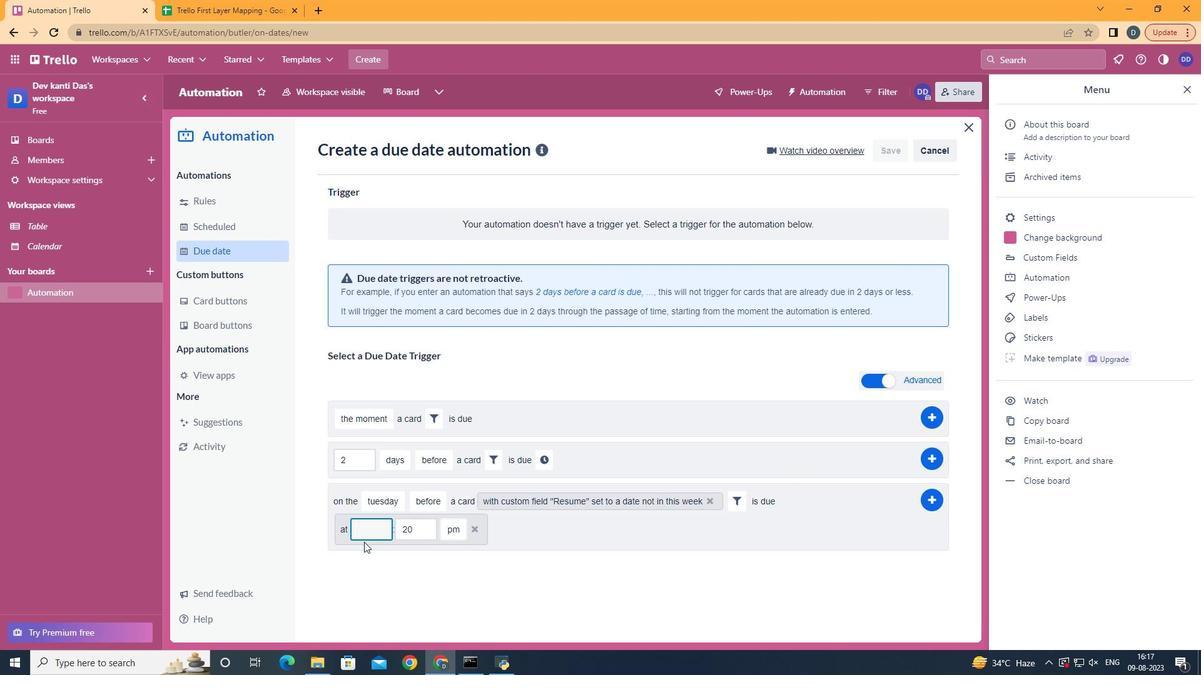 
Action: Key pressed <Key.backspace>11
Screenshot: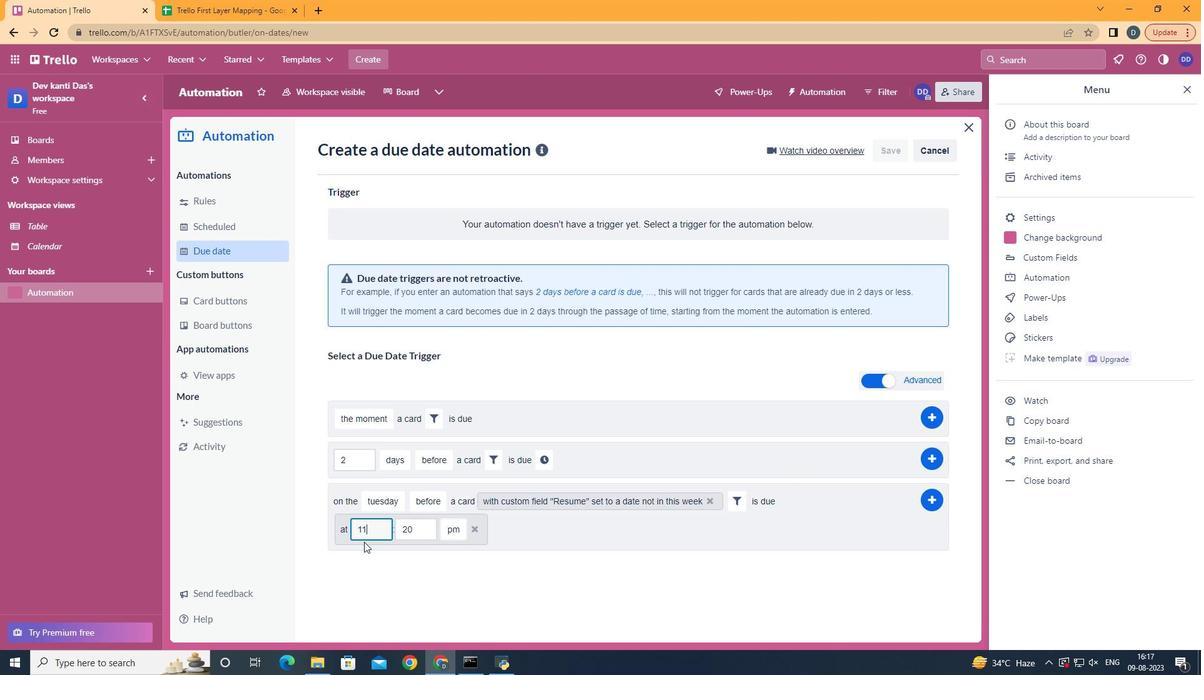 
Action: Mouse moved to (424, 548)
Screenshot: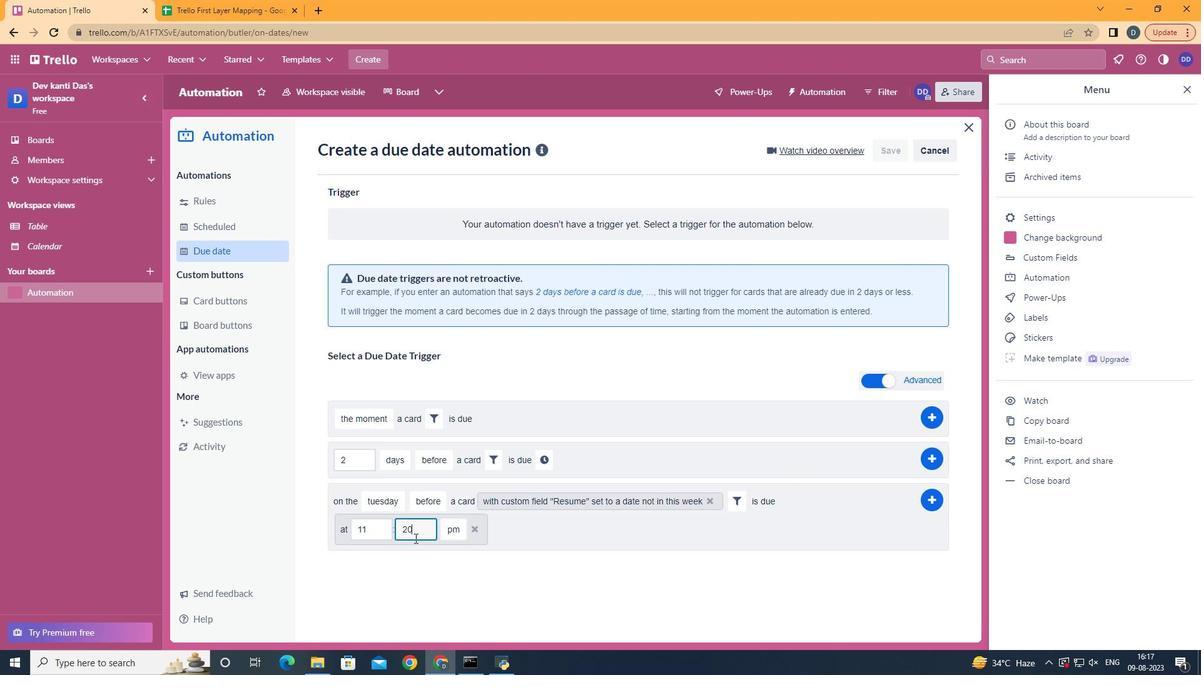 
Action: Mouse pressed left at (424, 548)
Screenshot: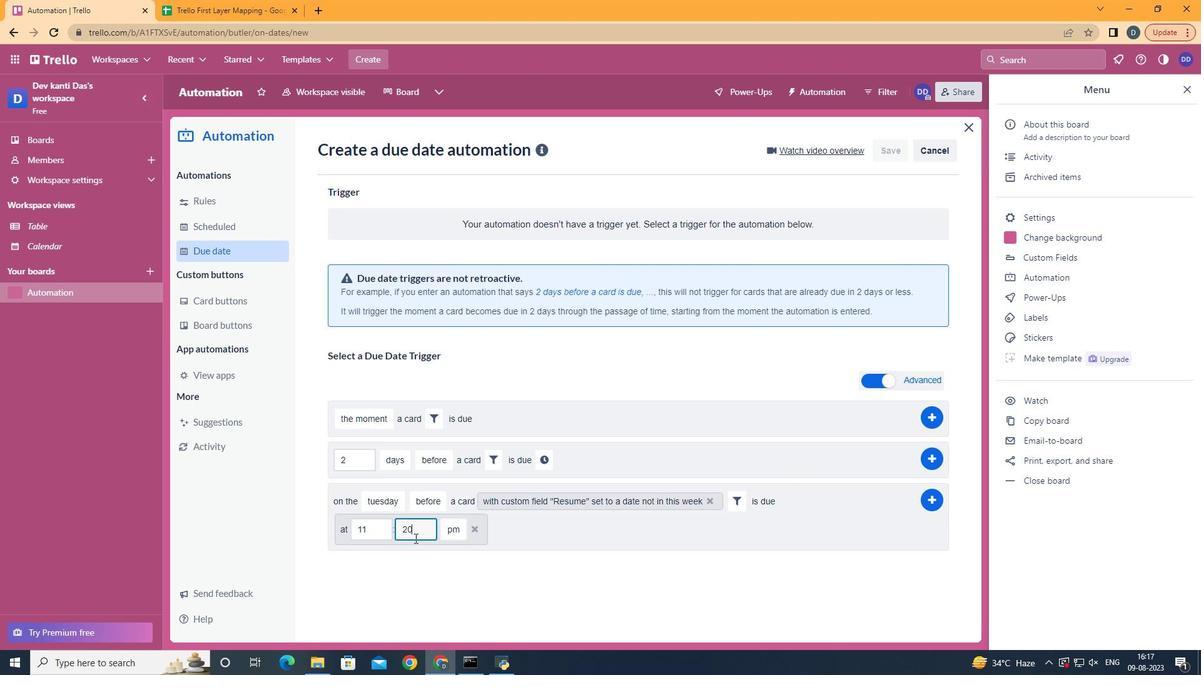 
Action: Key pressed <Key.backspace><Key.backspace>00
Screenshot: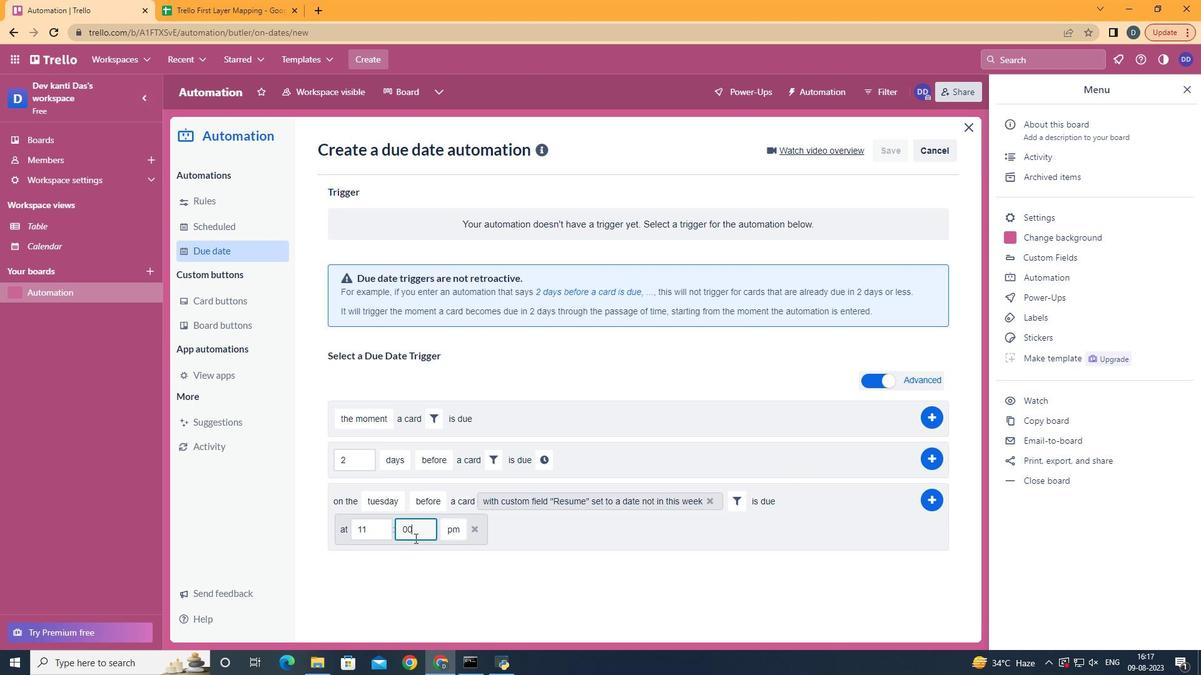 
Action: Mouse moved to (461, 564)
Screenshot: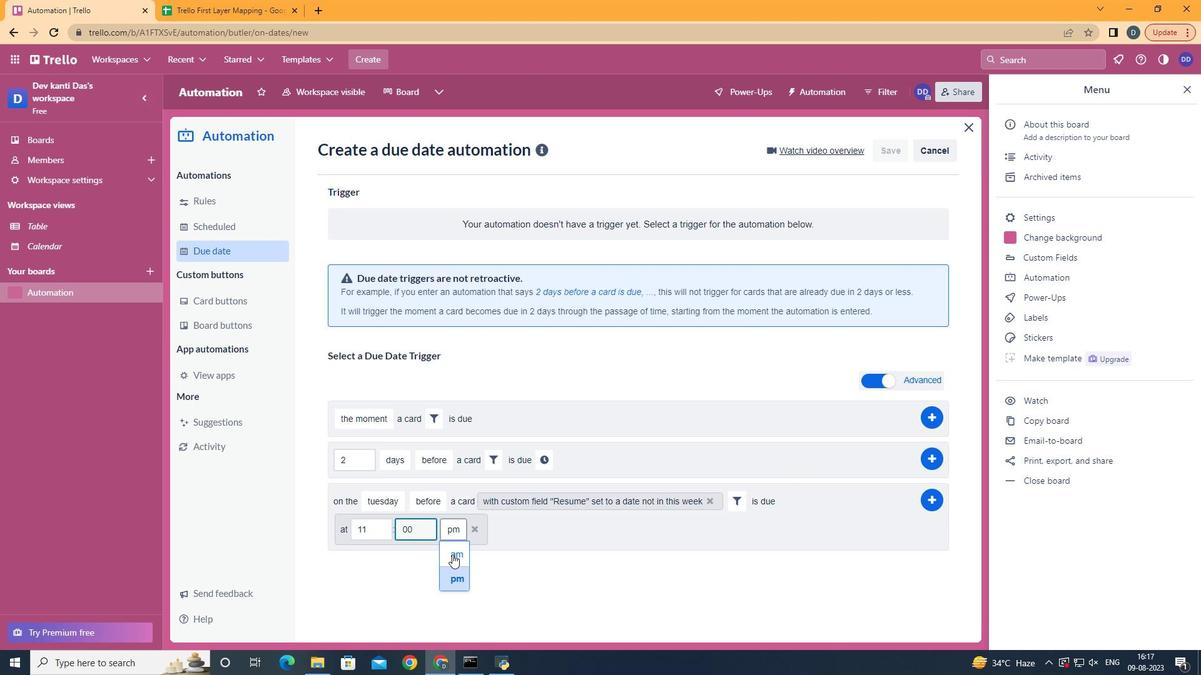 
Action: Mouse pressed left at (461, 564)
Screenshot: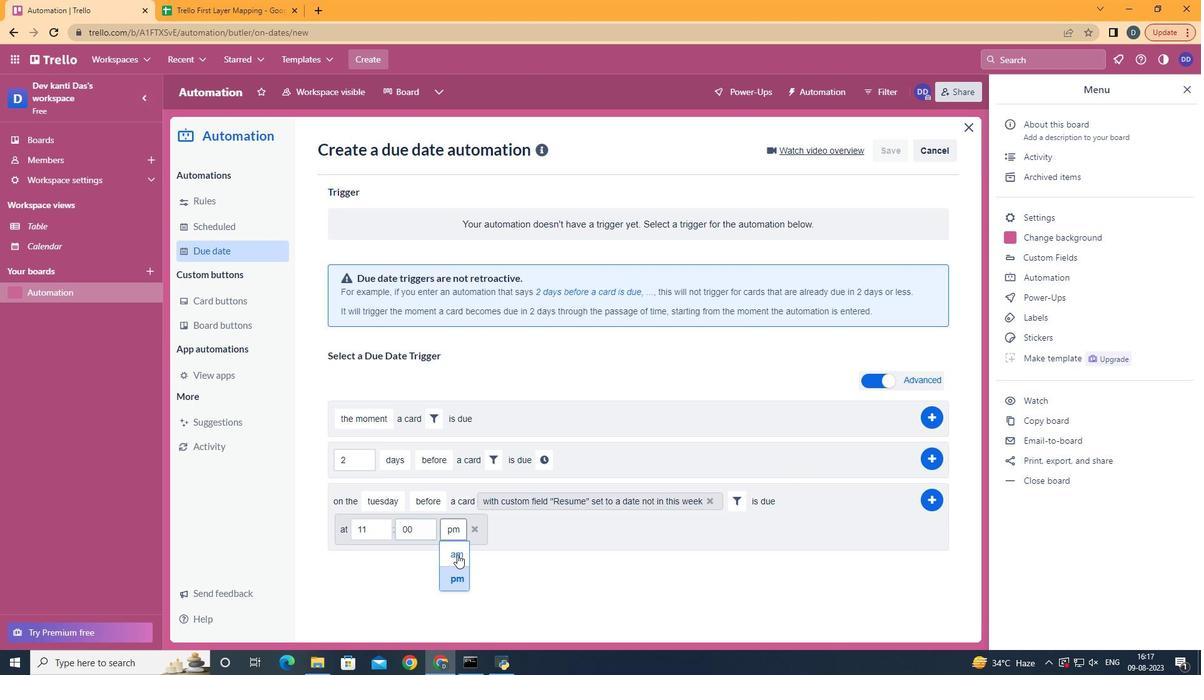 
Action: Mouse moved to (942, 515)
Screenshot: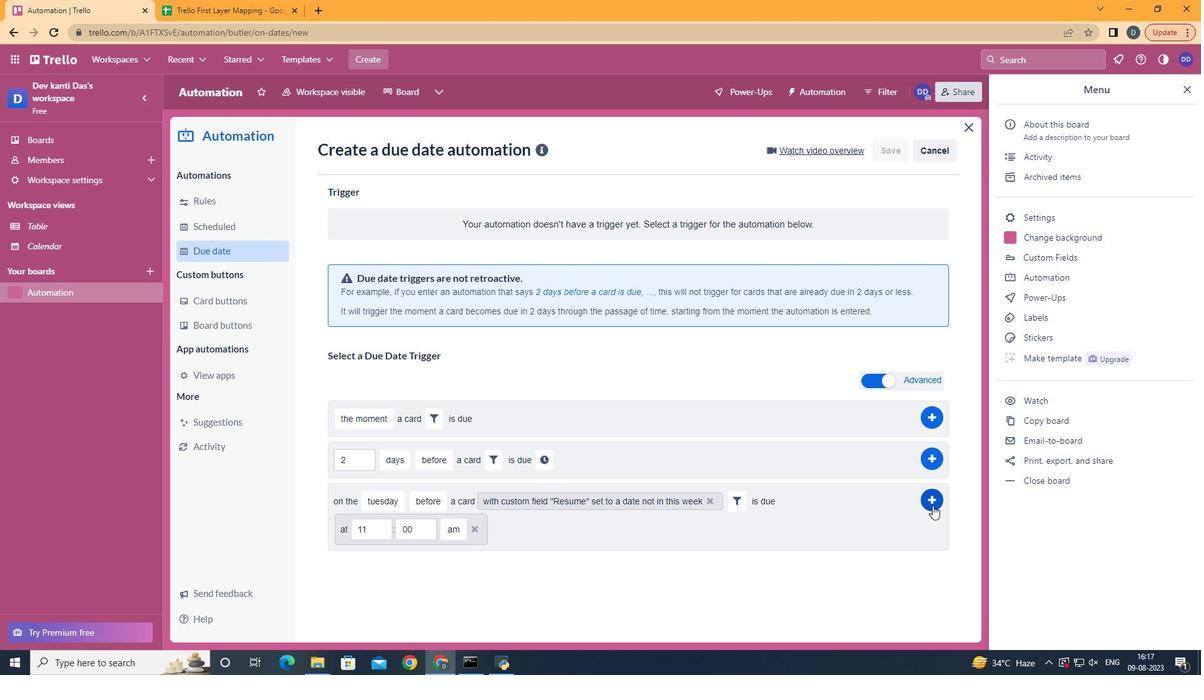 
Action: Mouse pressed left at (942, 515)
Screenshot: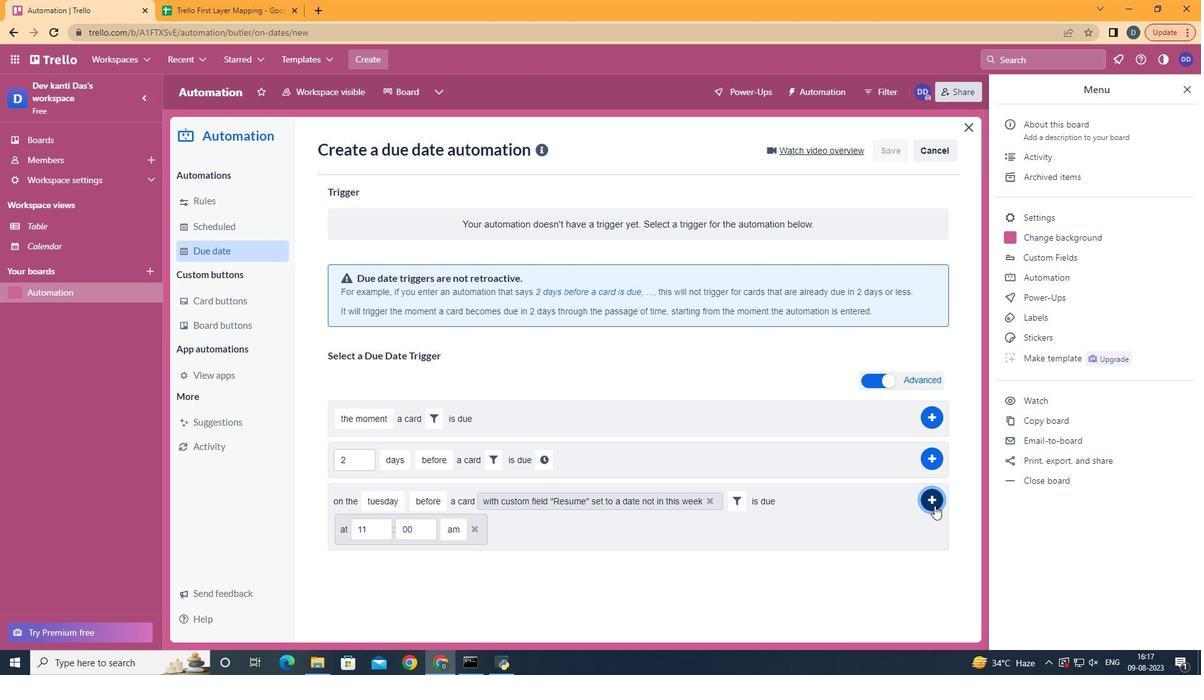 
Action: Mouse moved to (744, 292)
Screenshot: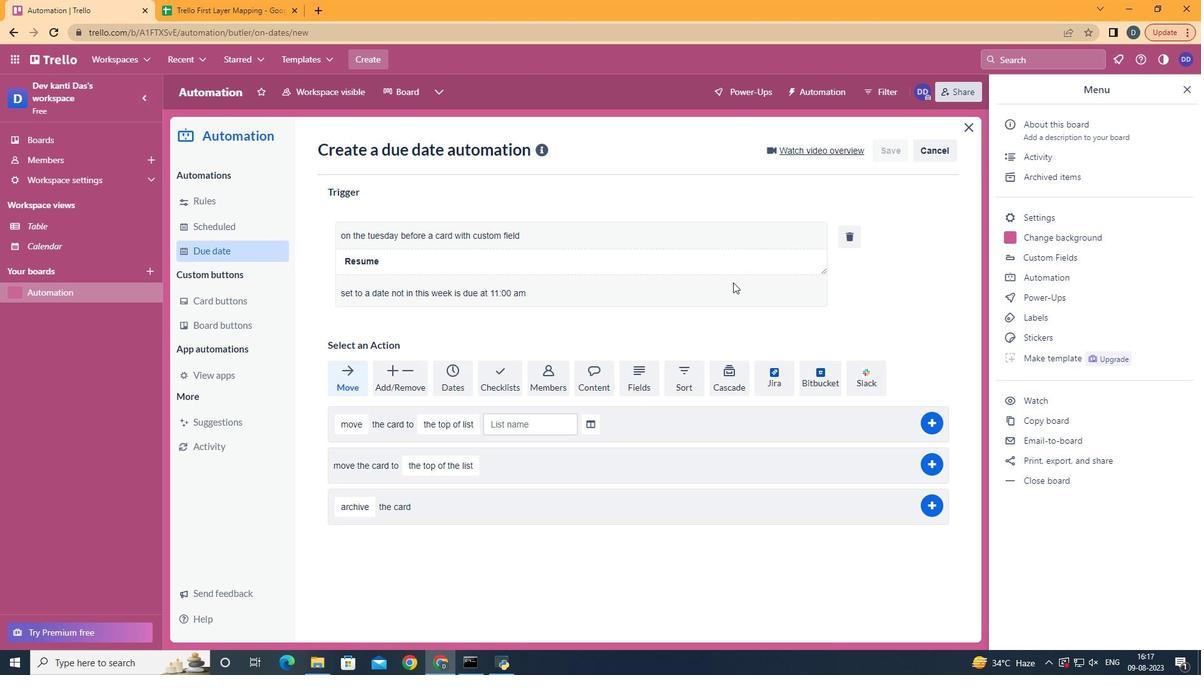 
